 Task: Check the sale-to-list ratio of family room in the last 3 years.
Action: Mouse moved to (905, 197)
Screenshot: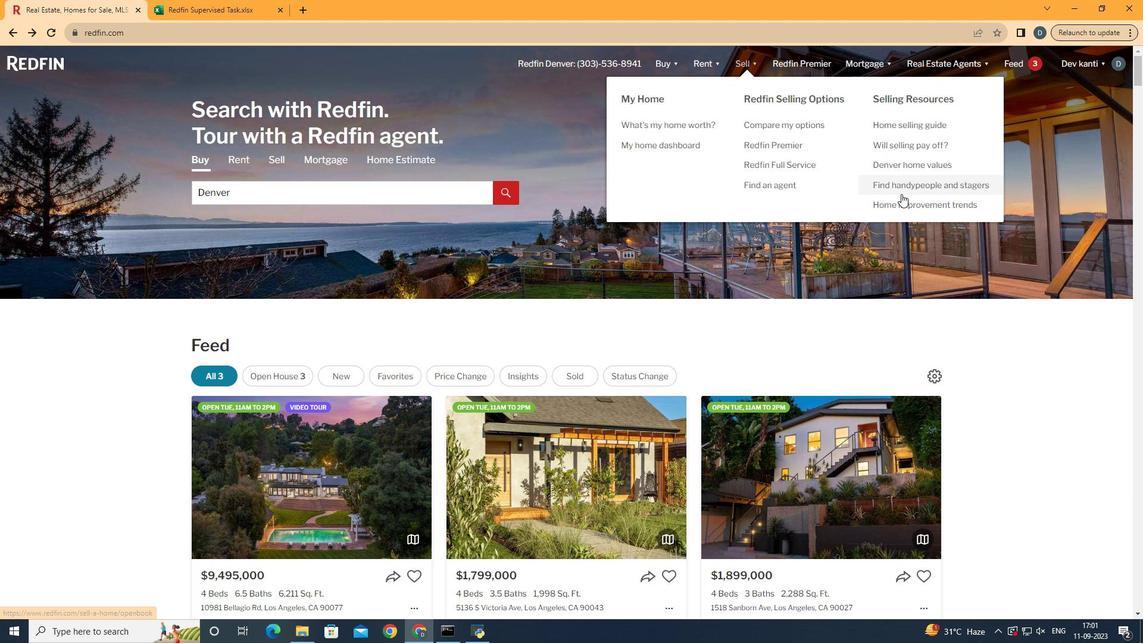 
Action: Mouse pressed left at (905, 197)
Screenshot: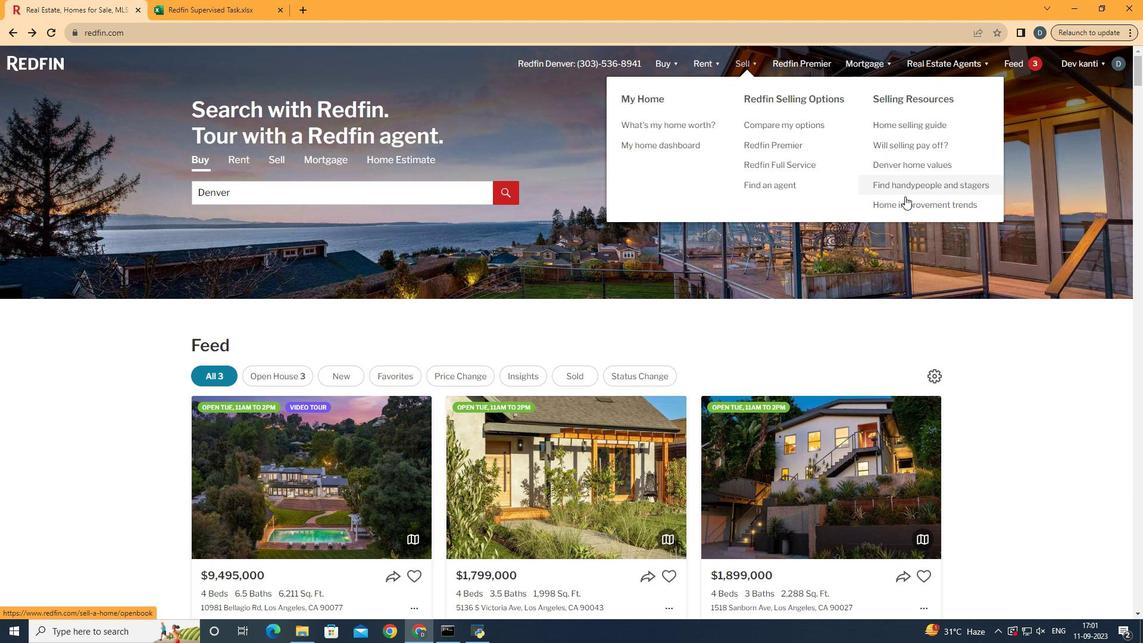 
Action: Mouse moved to (910, 206)
Screenshot: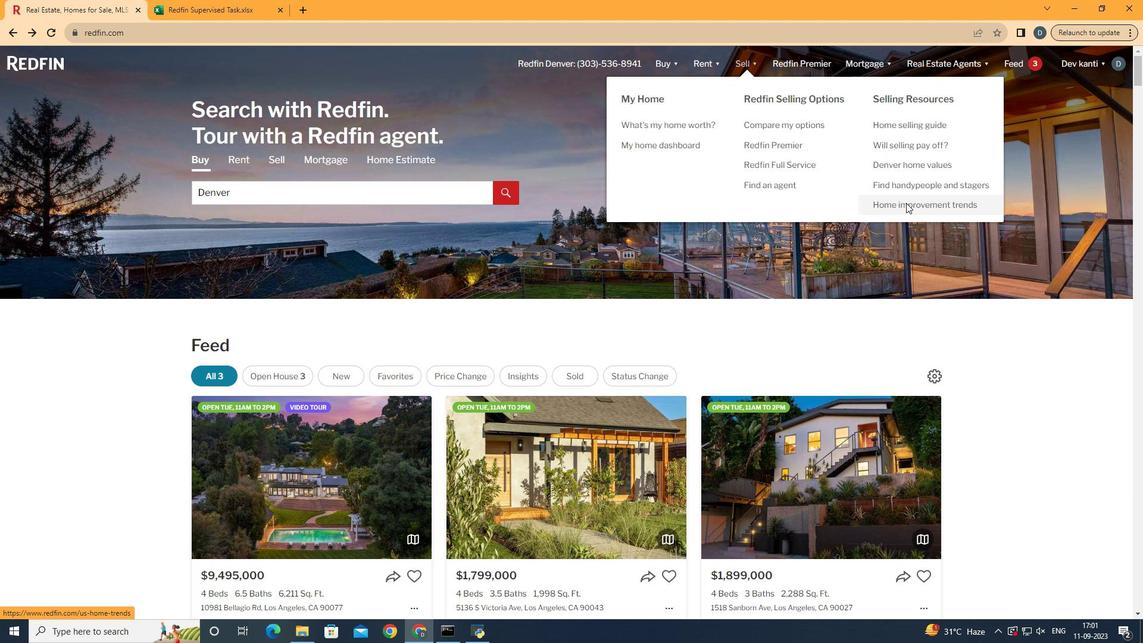 
Action: Mouse pressed left at (910, 206)
Screenshot: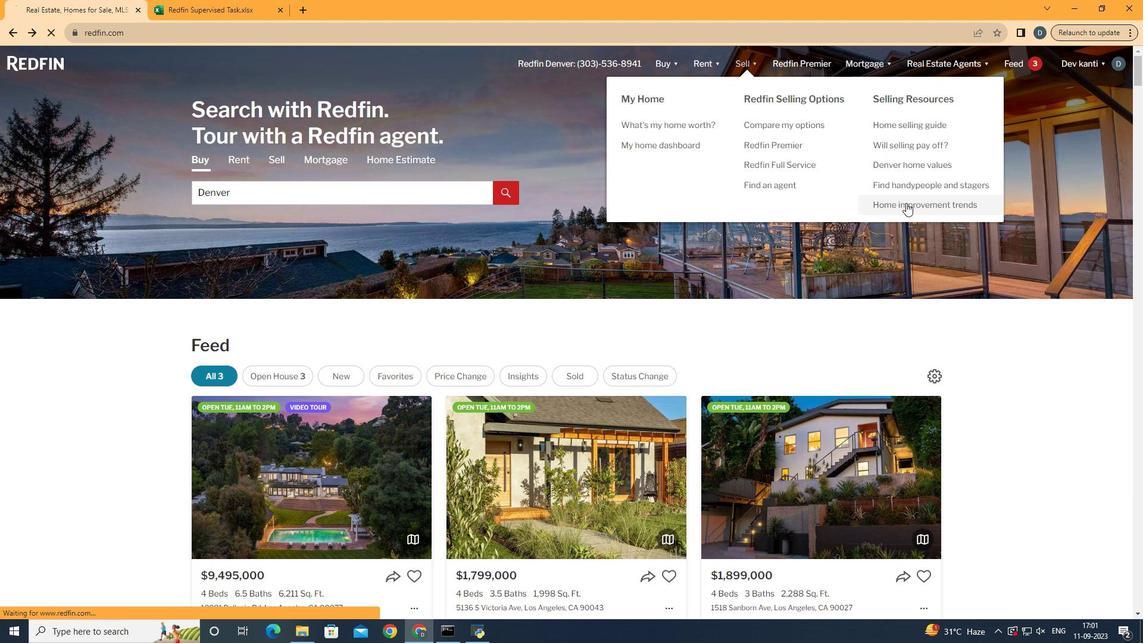 
Action: Mouse moved to (295, 229)
Screenshot: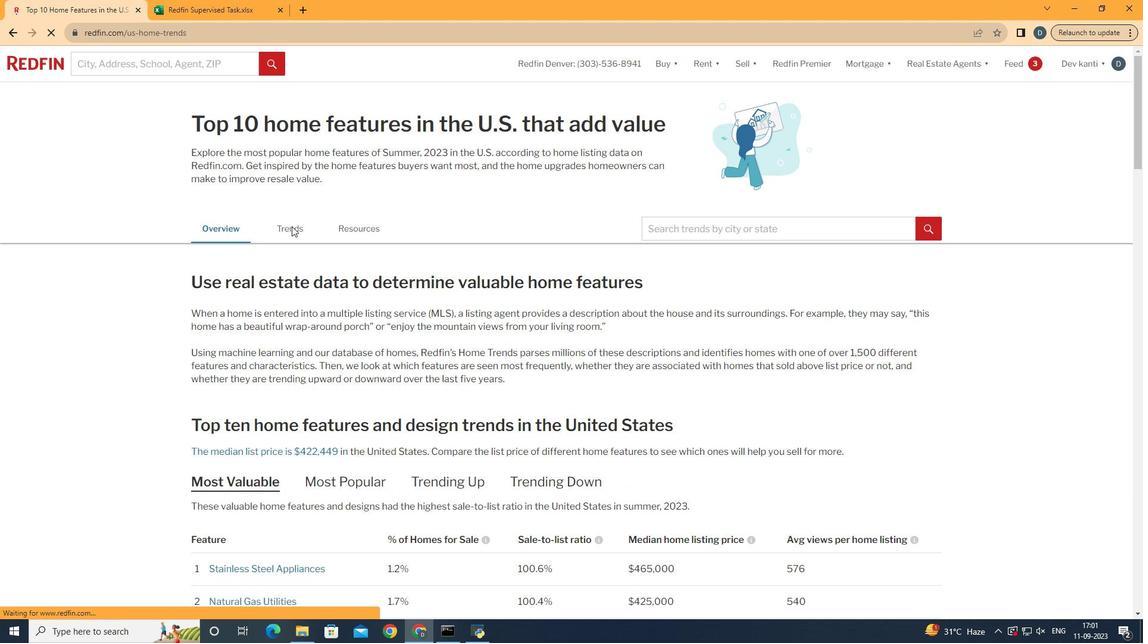 
Action: Mouse pressed left at (295, 229)
Screenshot: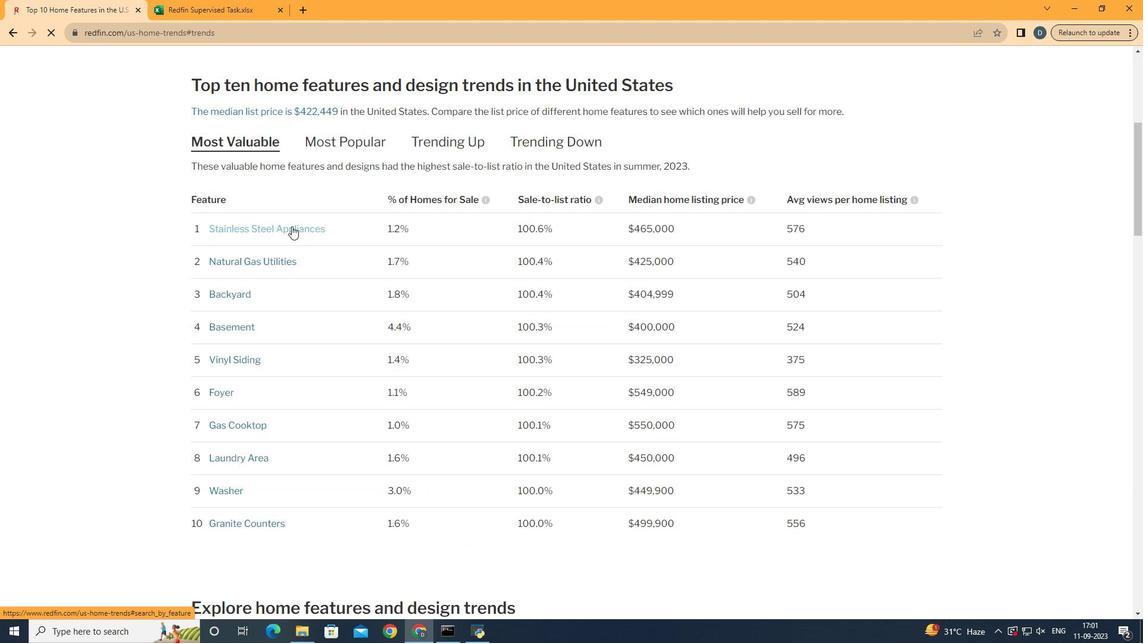 
Action: Mouse moved to (398, 332)
Screenshot: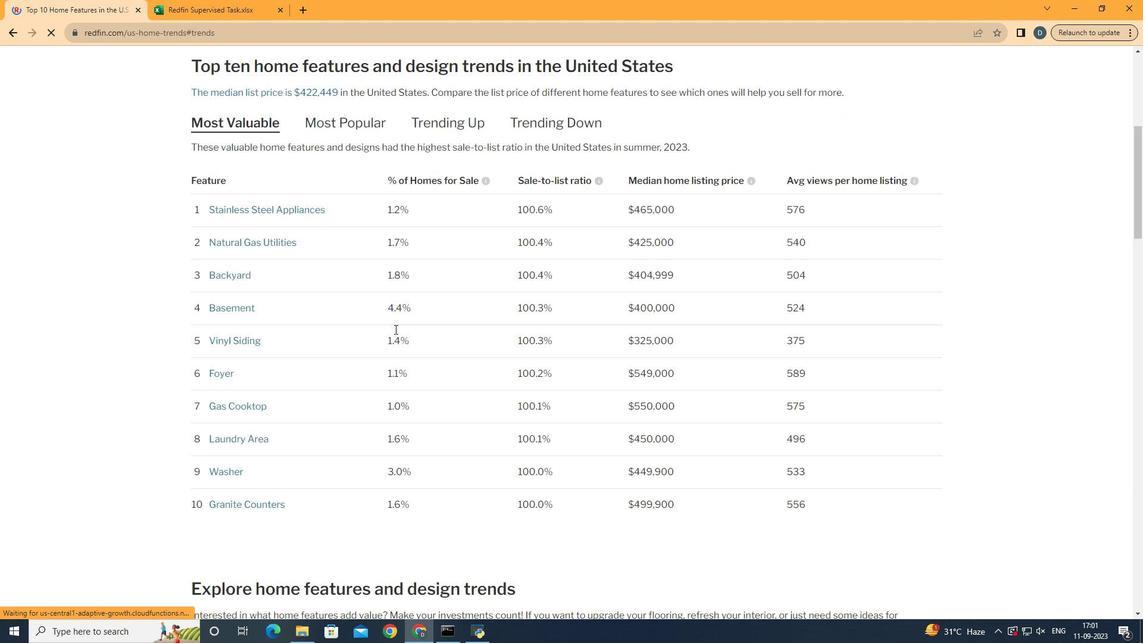 
Action: Mouse scrolled (398, 332) with delta (0, 0)
Screenshot: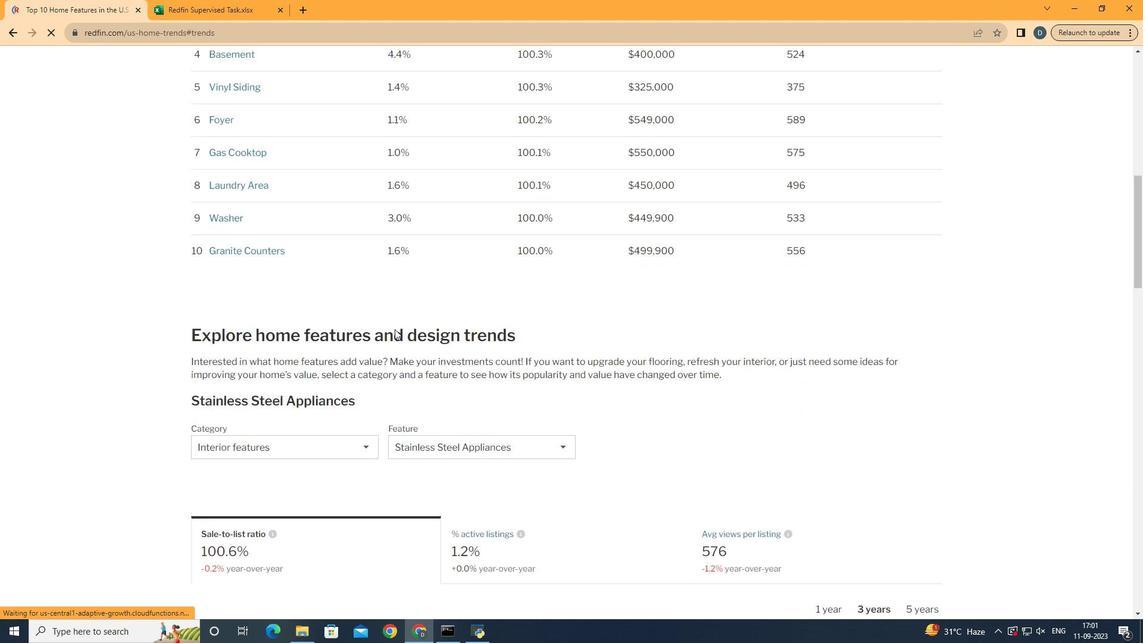 
Action: Mouse scrolled (398, 332) with delta (0, 0)
Screenshot: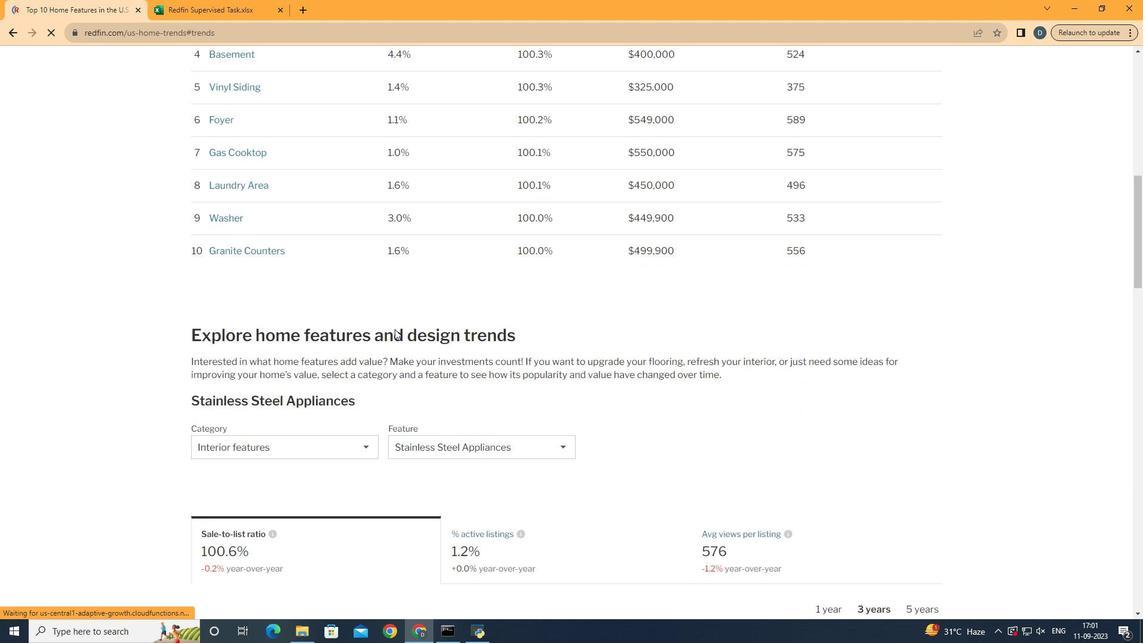 
Action: Mouse scrolled (398, 332) with delta (0, 0)
Screenshot: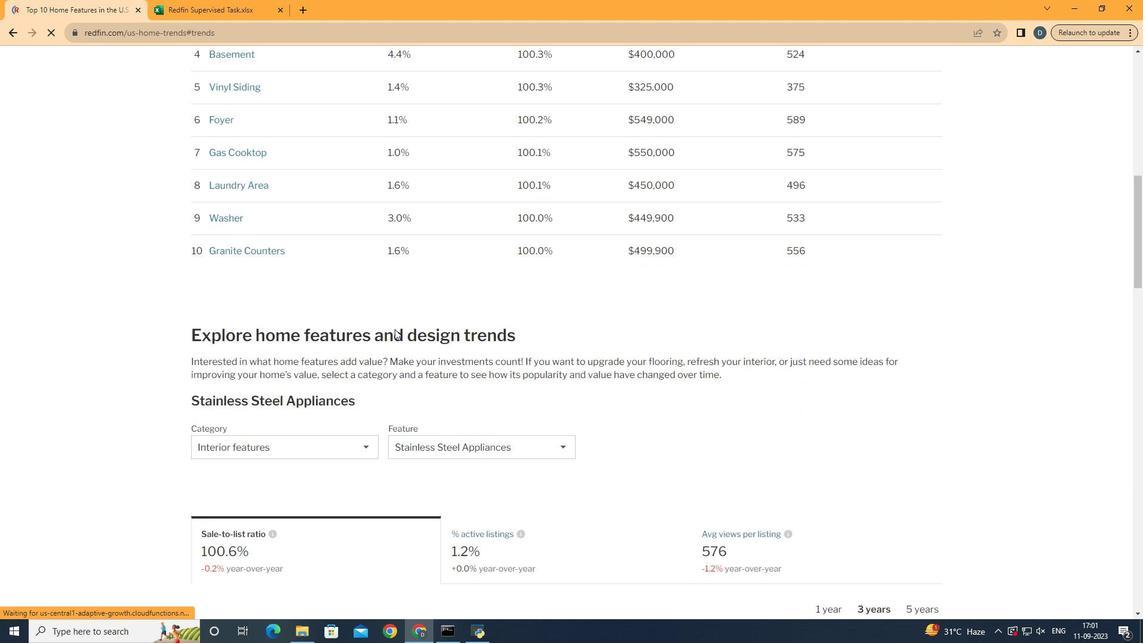 
Action: Mouse scrolled (398, 332) with delta (0, 0)
Screenshot: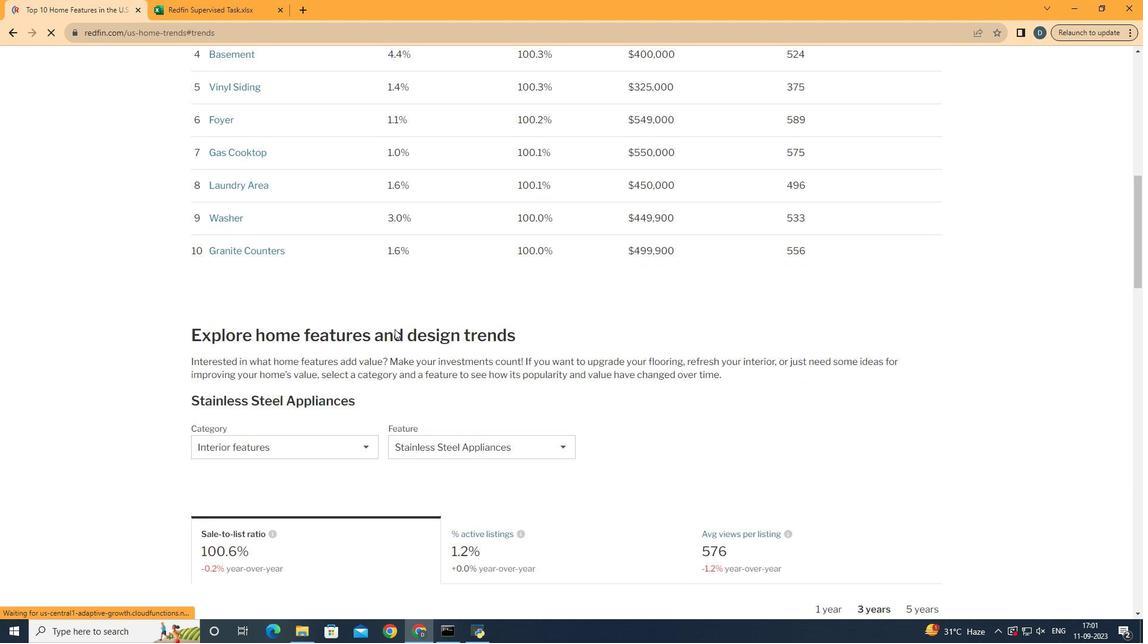 
Action: Mouse scrolled (398, 332) with delta (0, 0)
Screenshot: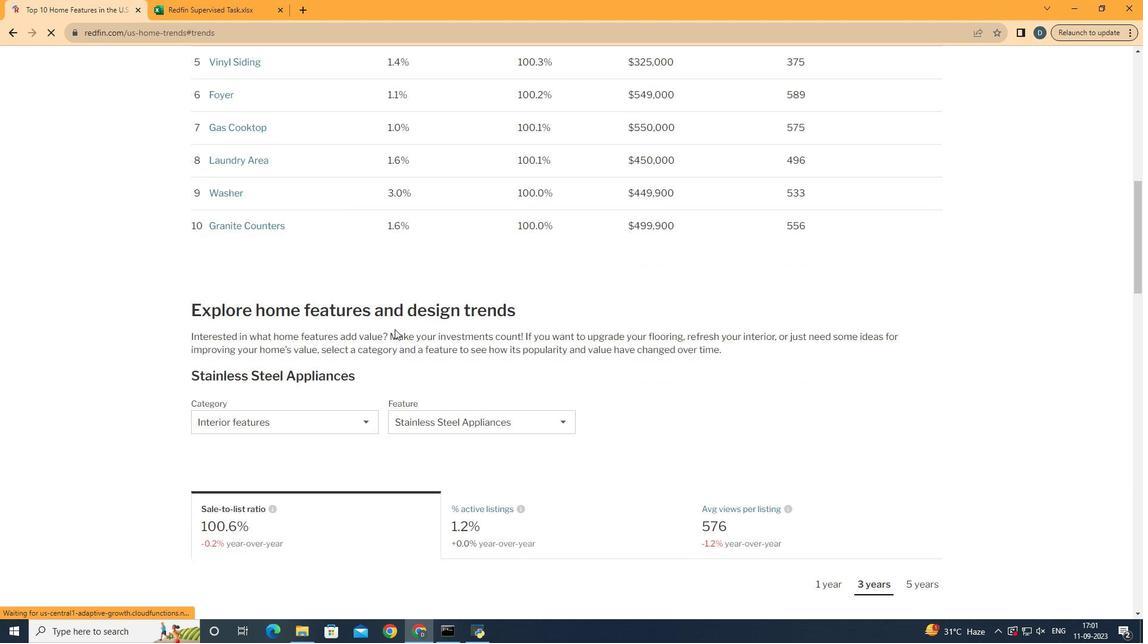 
Action: Mouse scrolled (398, 332) with delta (0, 0)
Screenshot: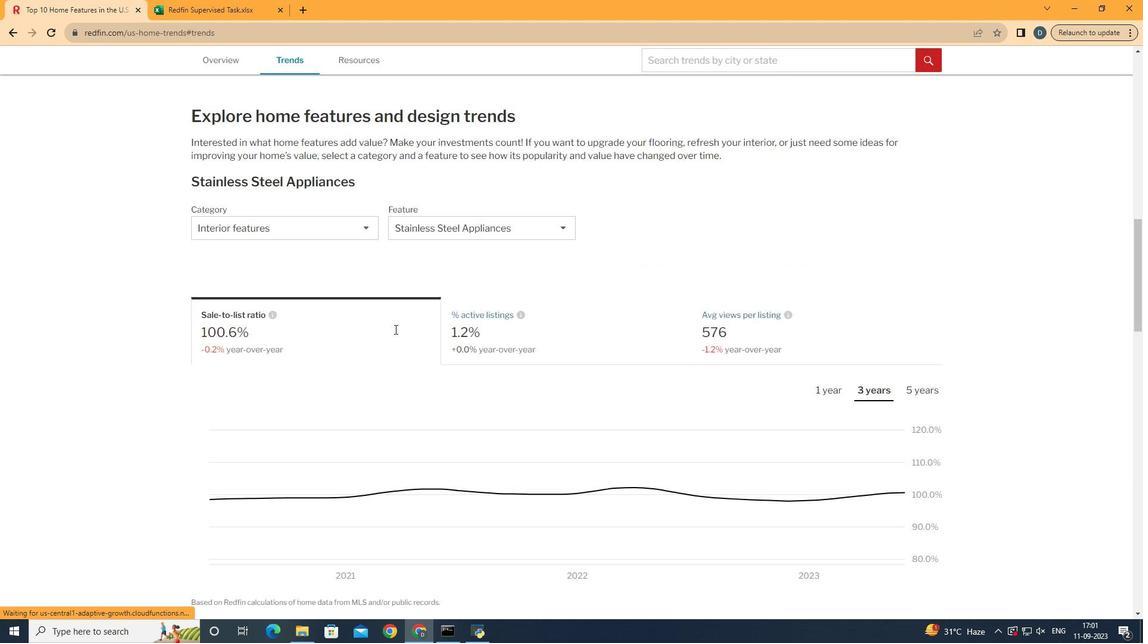 
Action: Mouse scrolled (398, 332) with delta (0, 0)
Screenshot: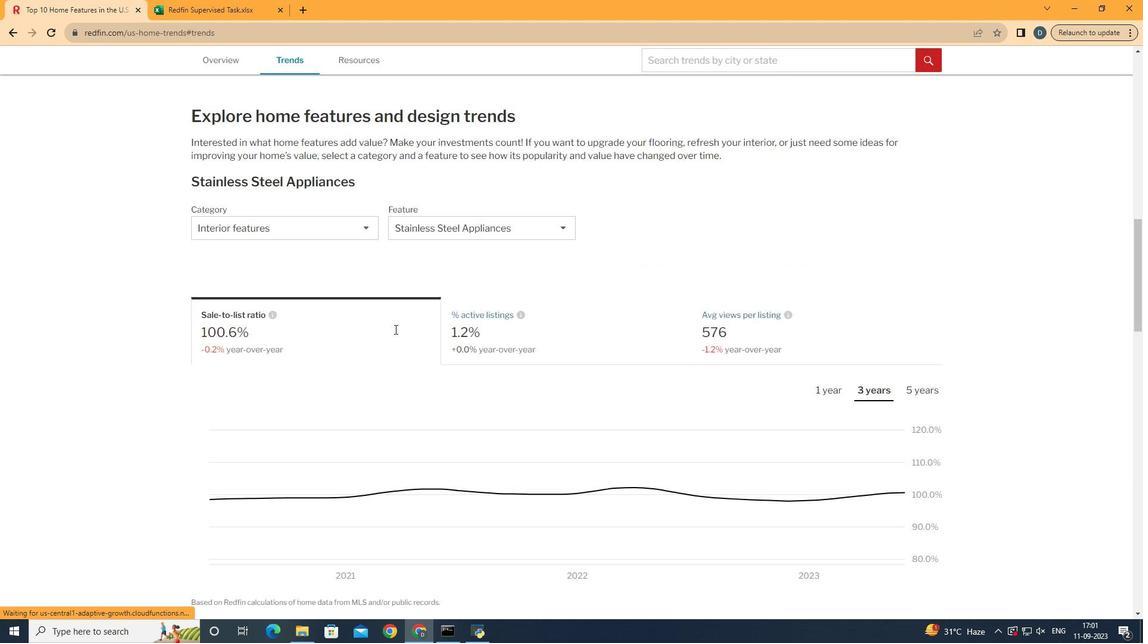 
Action: Mouse scrolled (398, 332) with delta (0, 0)
Screenshot: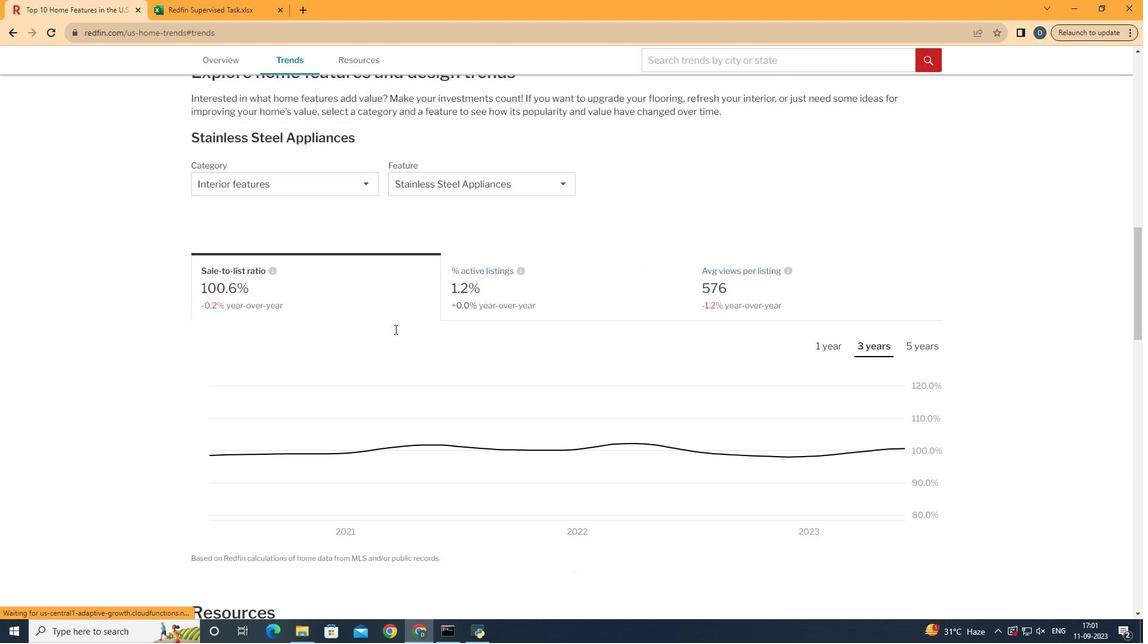 
Action: Mouse scrolled (398, 332) with delta (0, 0)
Screenshot: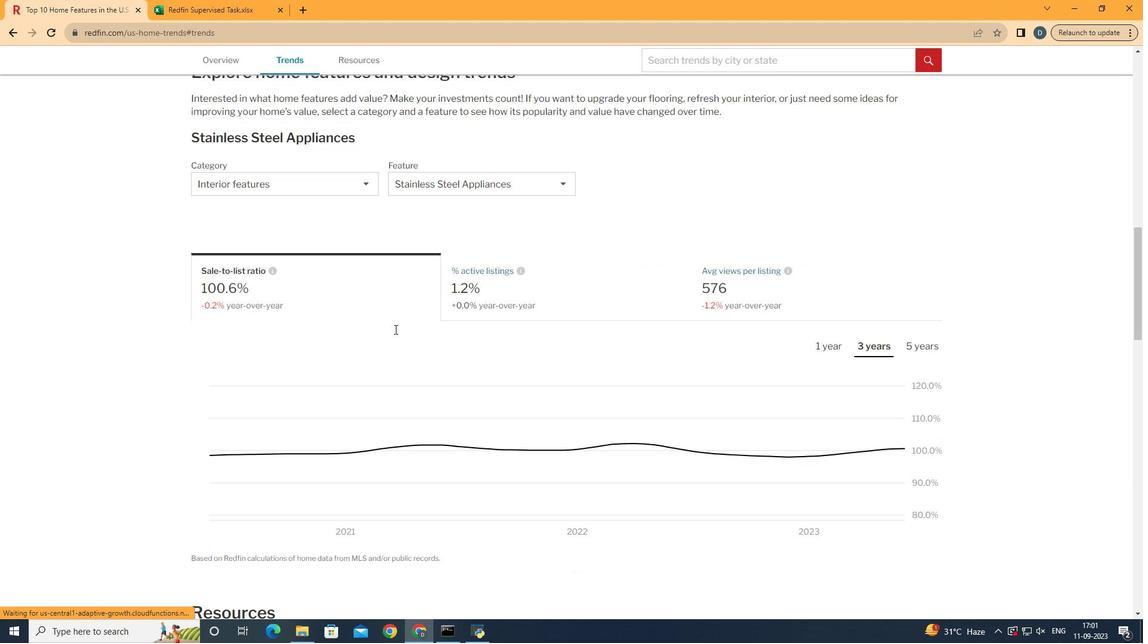 
Action: Mouse moved to (317, 178)
Screenshot: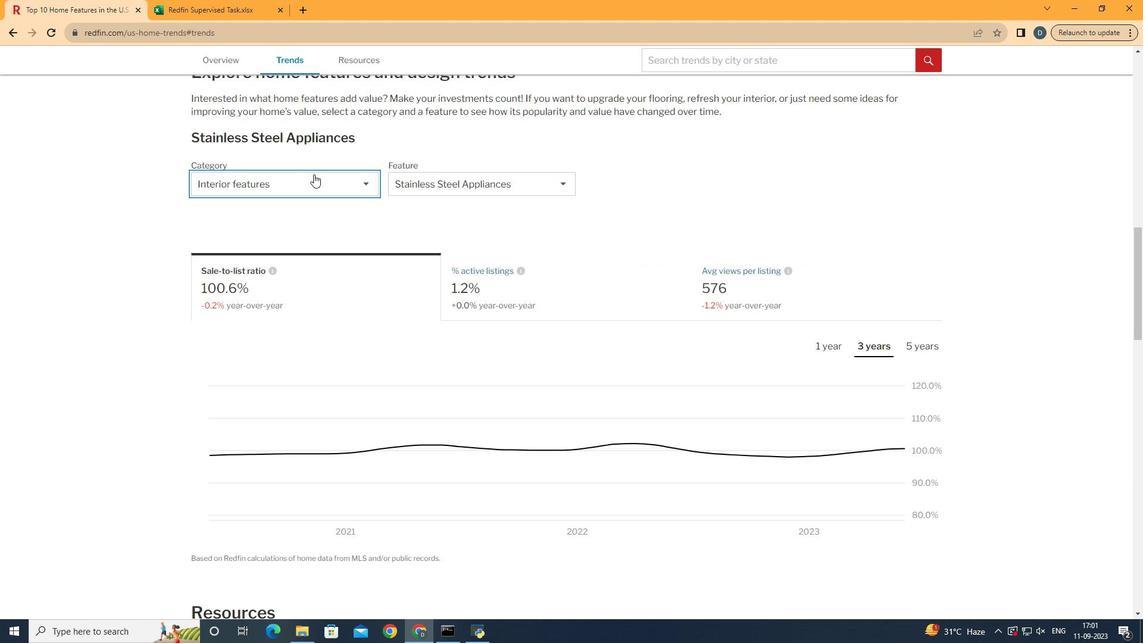 
Action: Mouse pressed left at (317, 178)
Screenshot: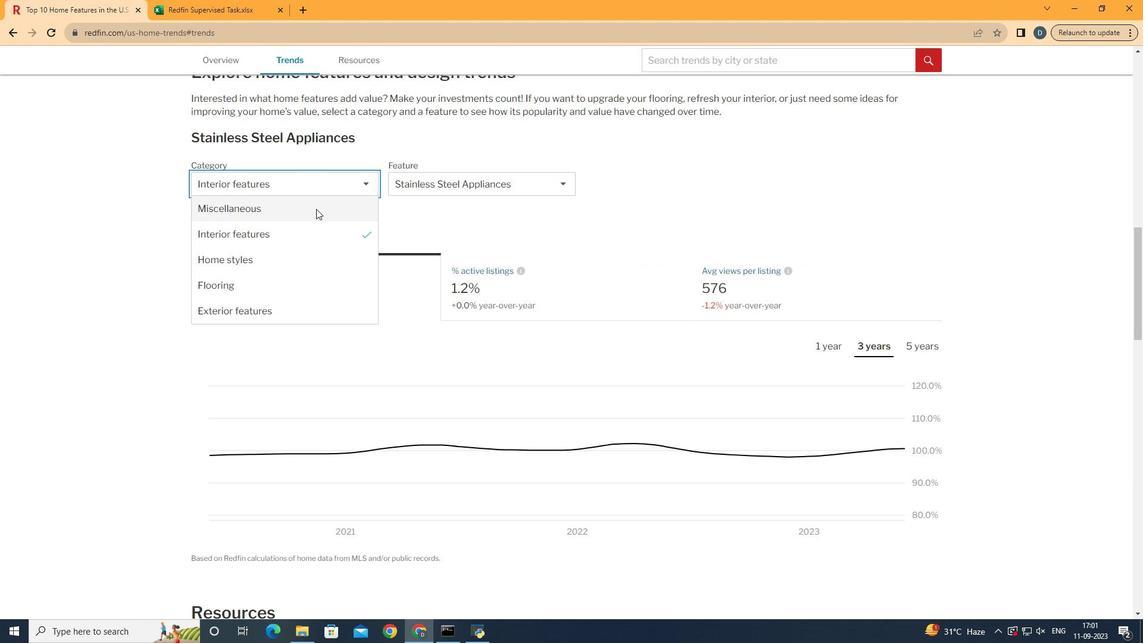 
Action: Mouse moved to (319, 237)
Screenshot: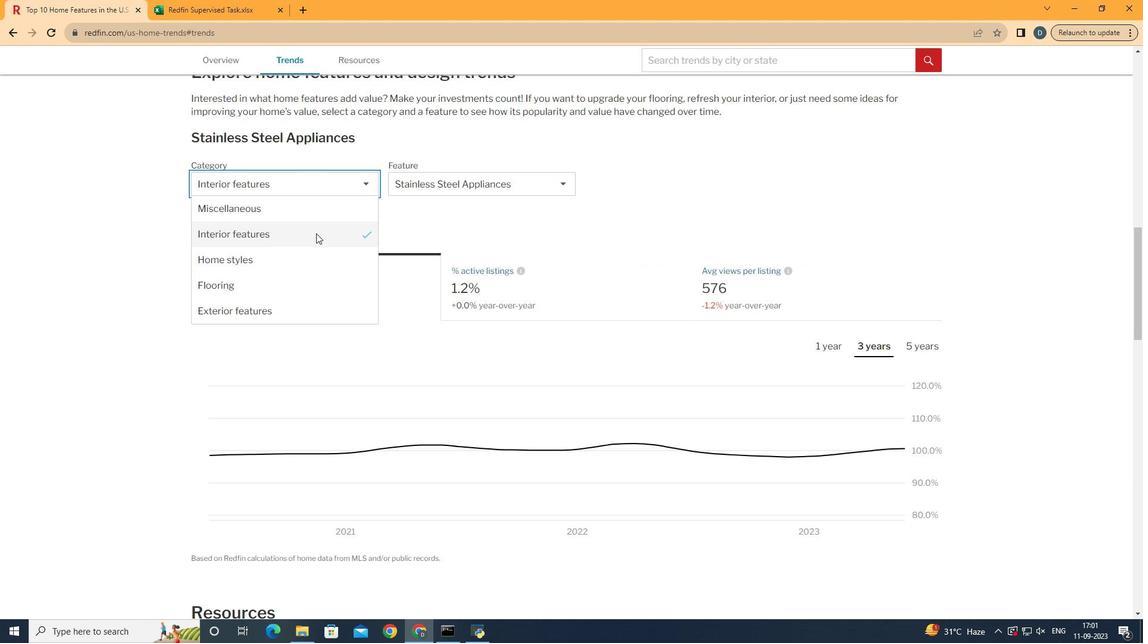 
Action: Mouse pressed left at (319, 237)
Screenshot: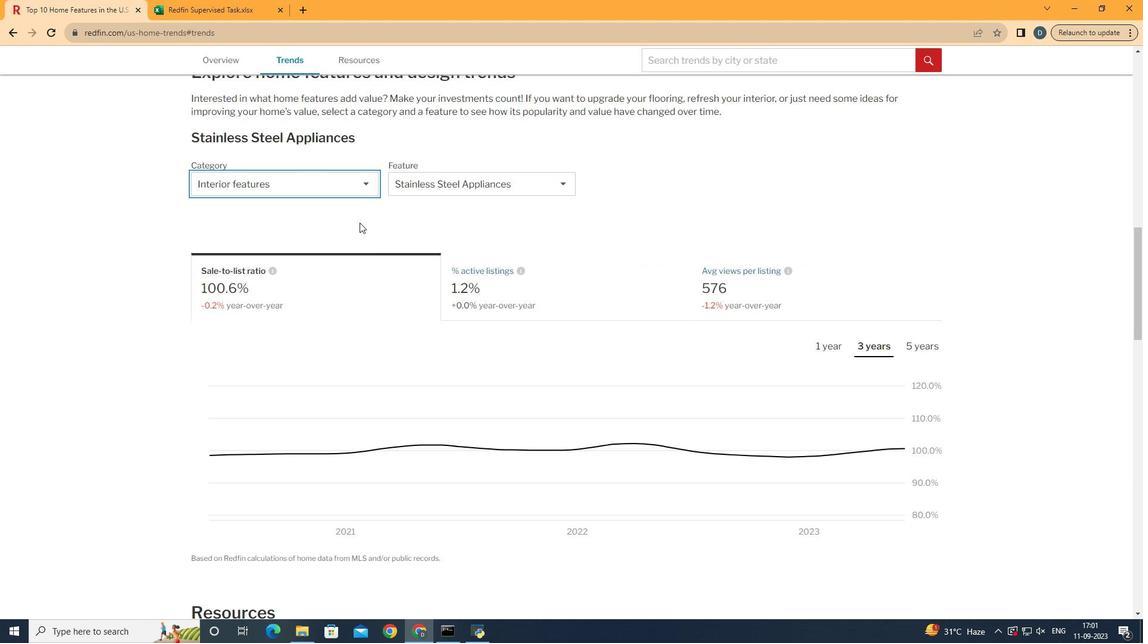 
Action: Mouse moved to (477, 188)
Screenshot: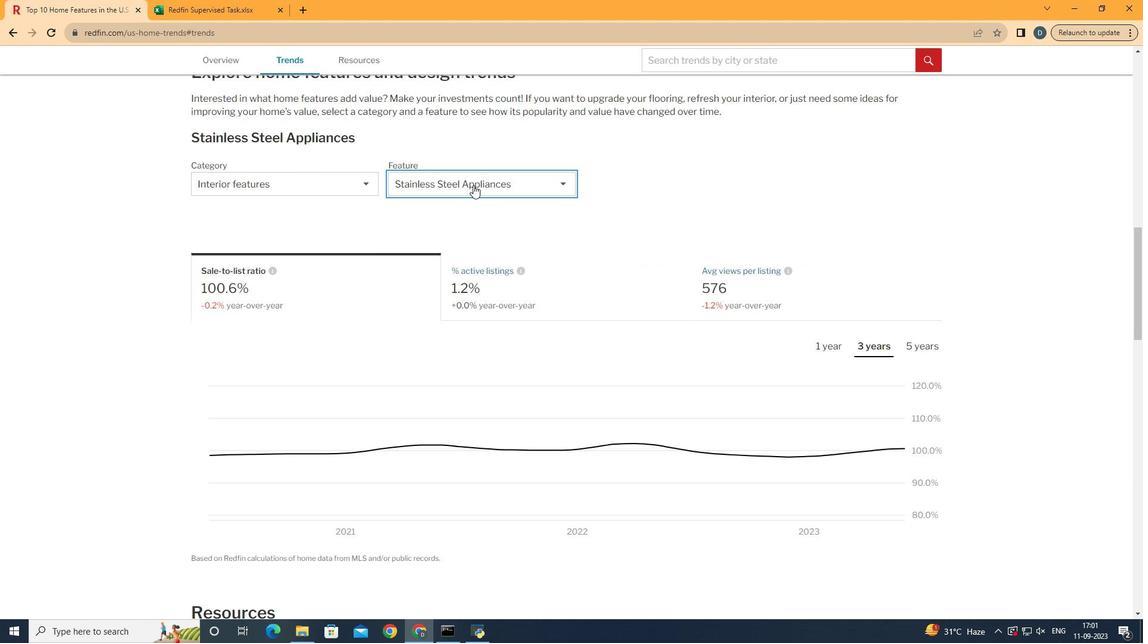 
Action: Mouse pressed left at (477, 188)
Screenshot: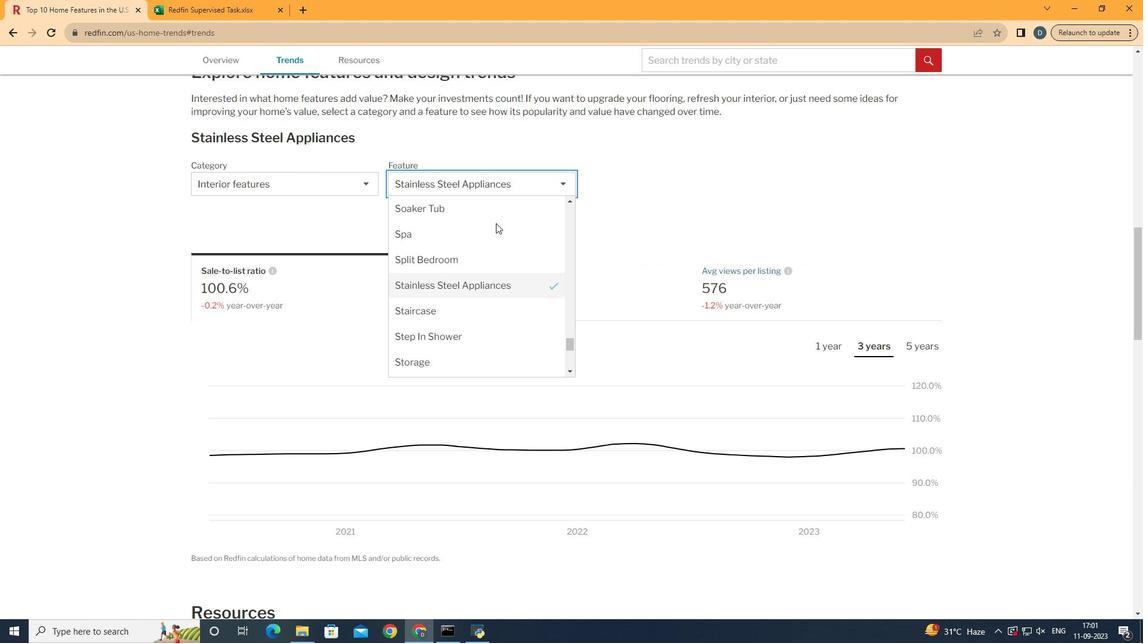 
Action: Mouse moved to (474, 320)
Screenshot: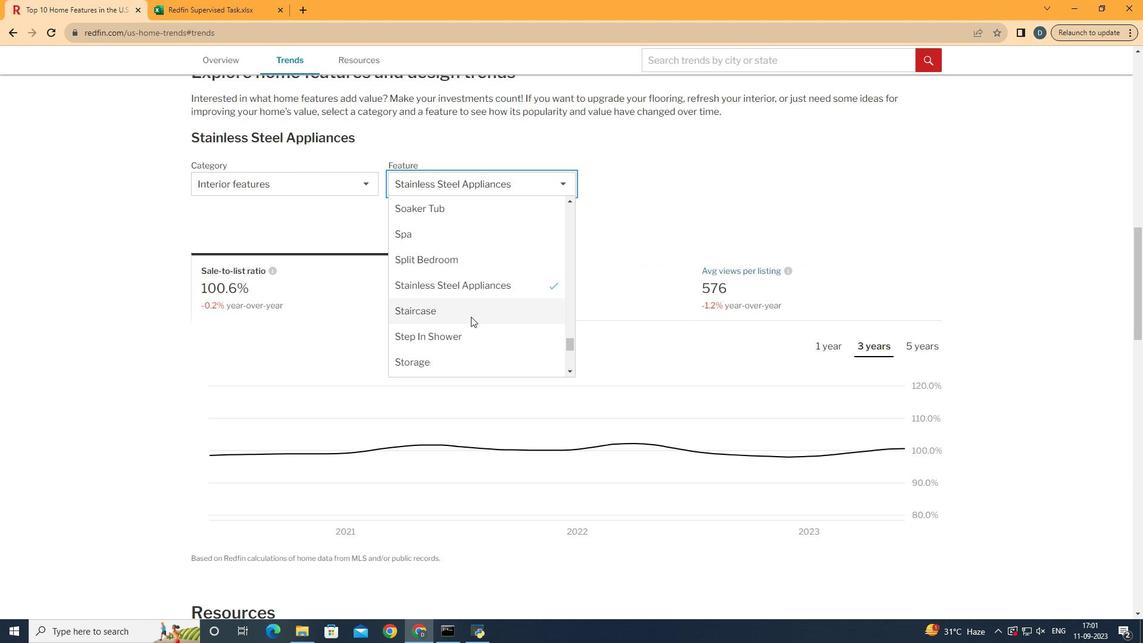 
Action: Mouse scrolled (474, 321) with delta (0, 0)
Screenshot: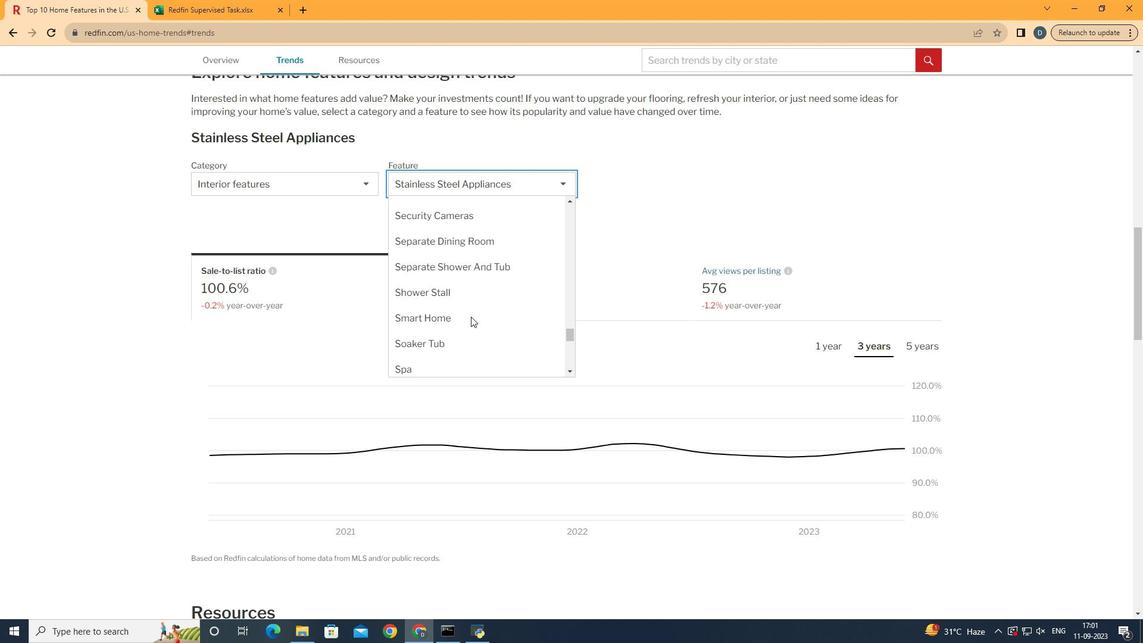 
Action: Mouse scrolled (474, 321) with delta (0, 0)
Screenshot: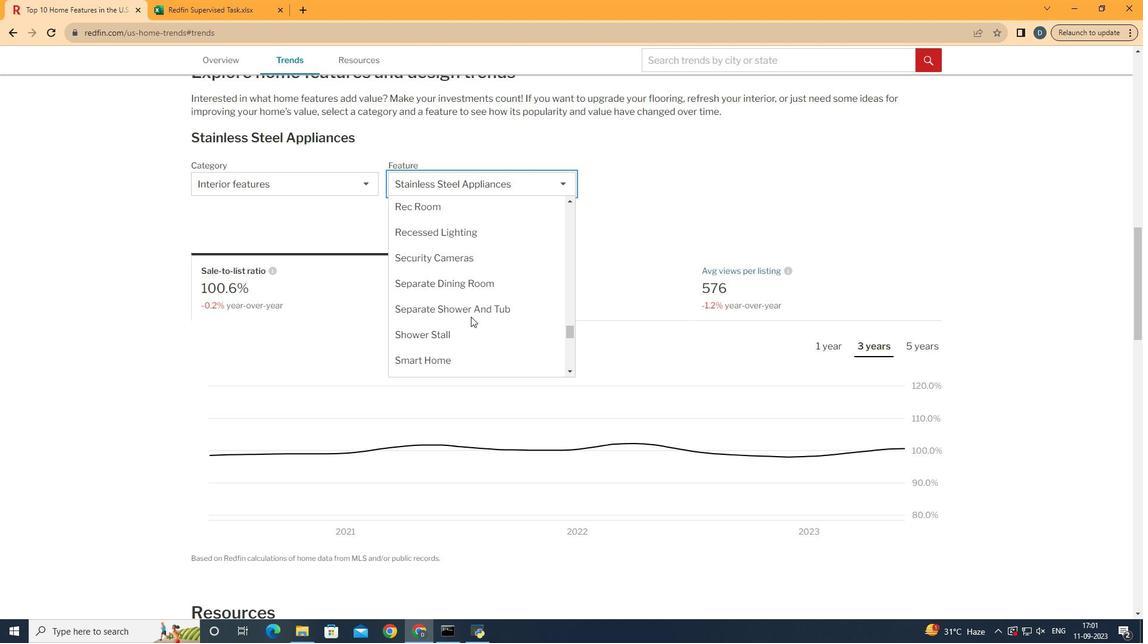 
Action: Mouse scrolled (474, 321) with delta (0, 0)
Screenshot: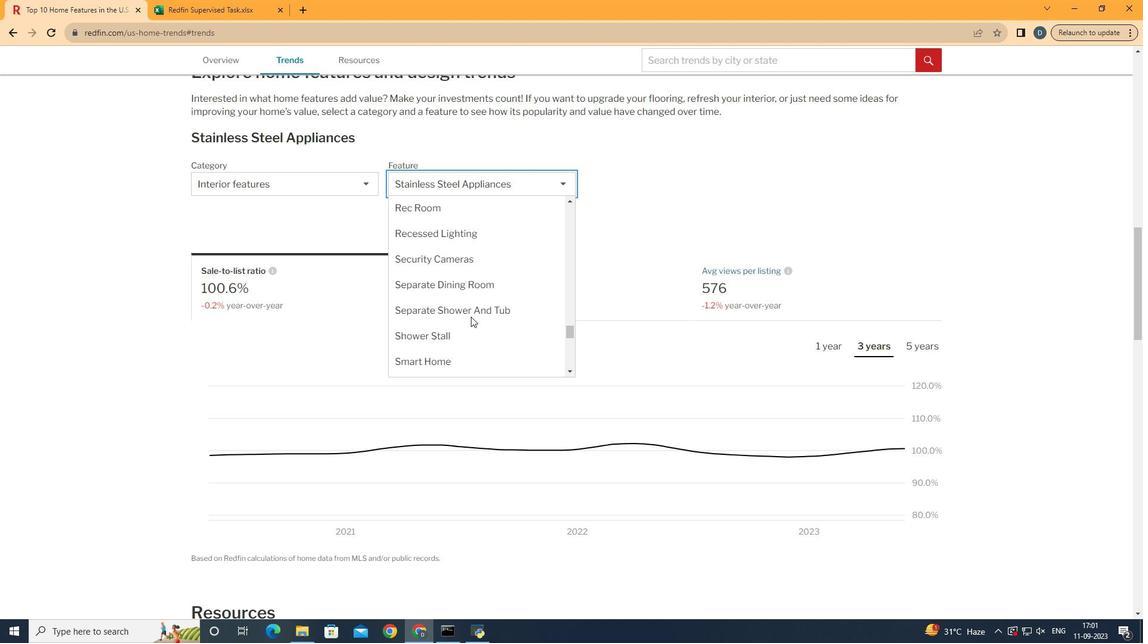 
Action: Mouse moved to (494, 288)
Screenshot: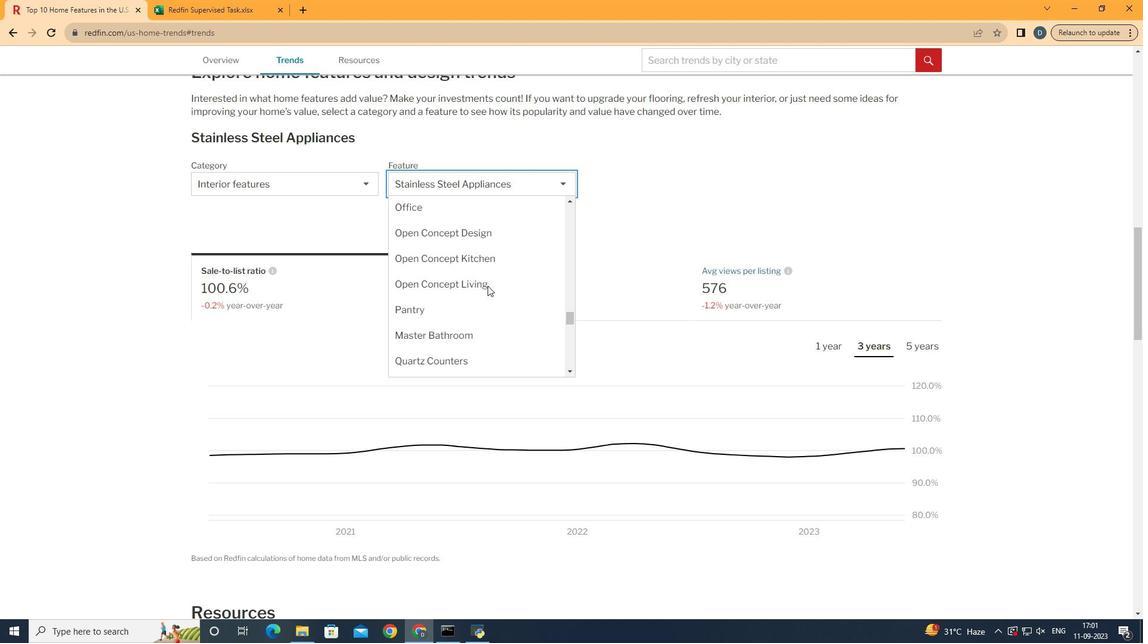
Action: Mouse scrolled (494, 288) with delta (0, 0)
Screenshot: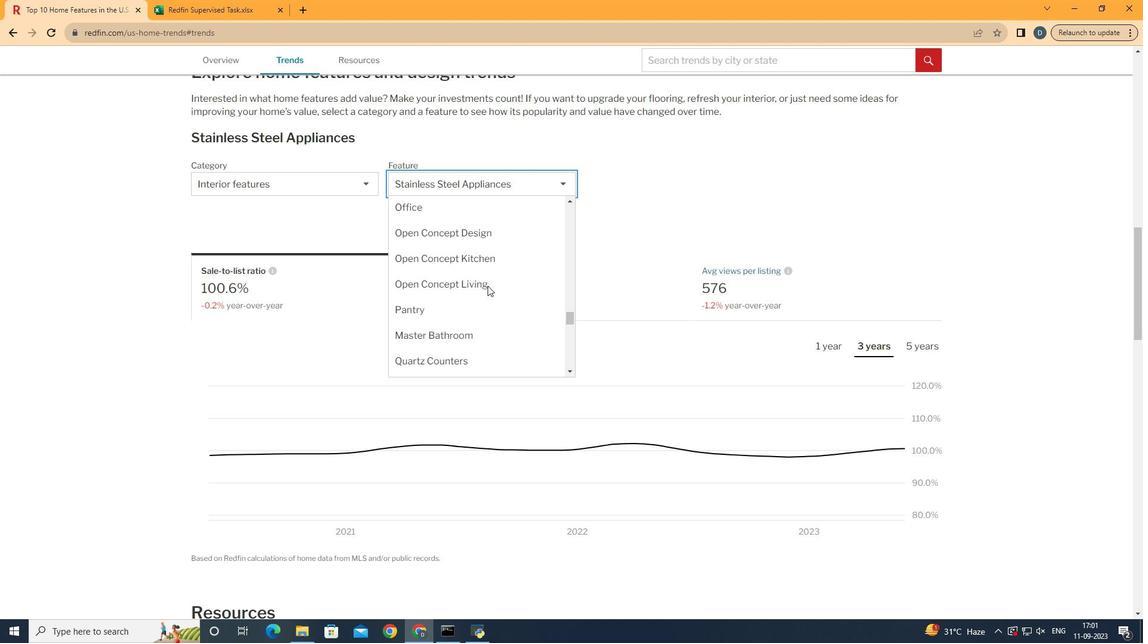 
Action: Mouse moved to (493, 288)
Screenshot: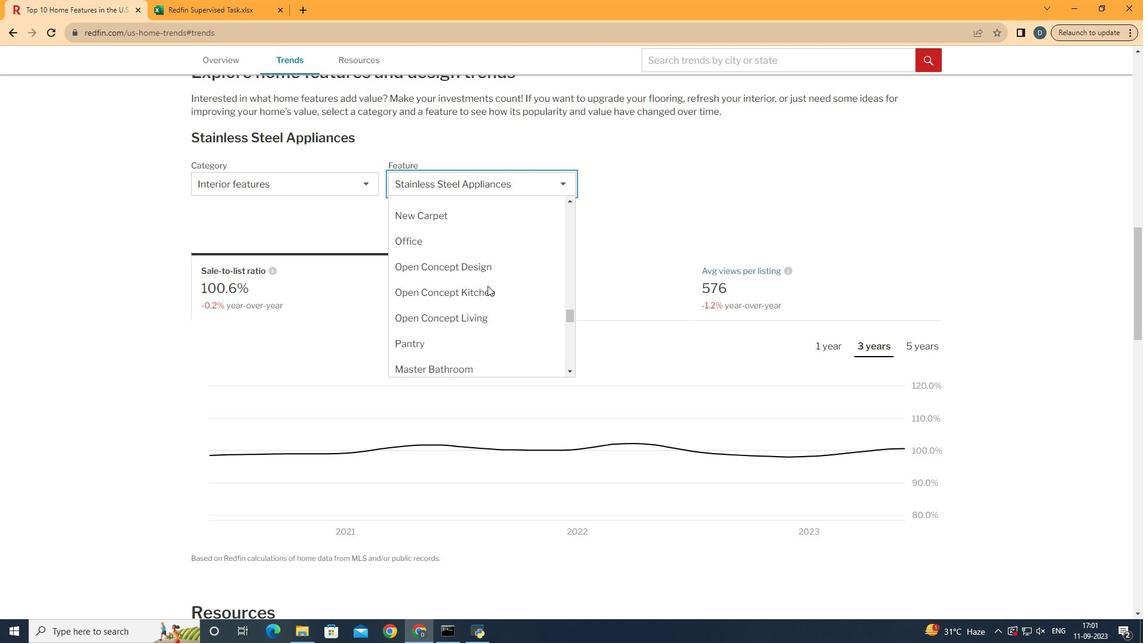 
Action: Mouse scrolled (493, 288) with delta (0, 0)
Screenshot: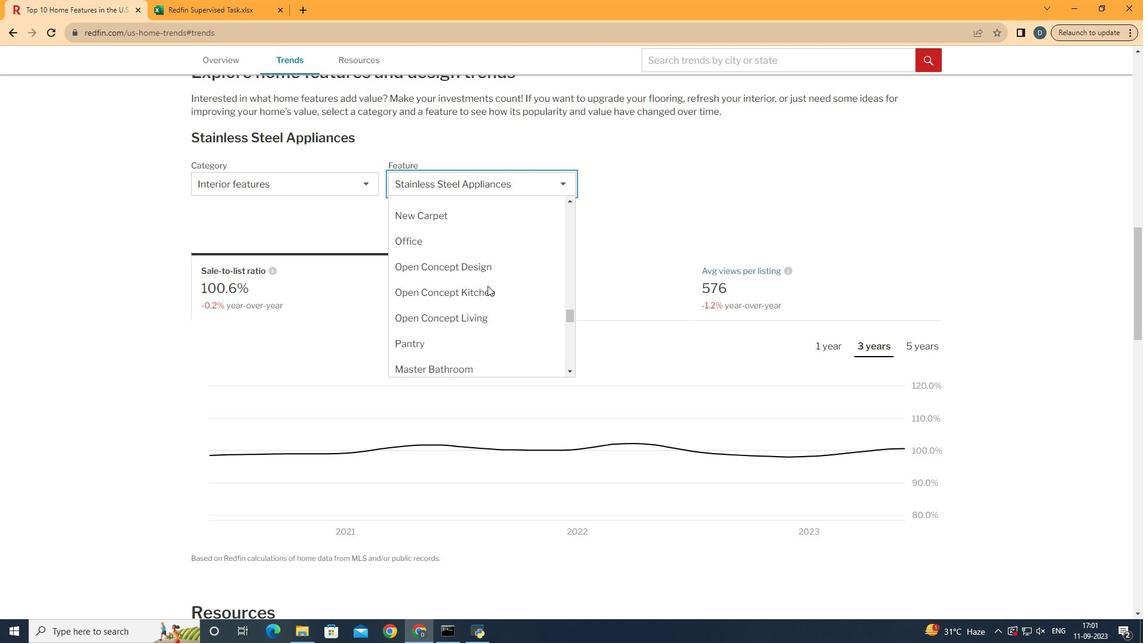 
Action: Mouse moved to (491, 289)
Screenshot: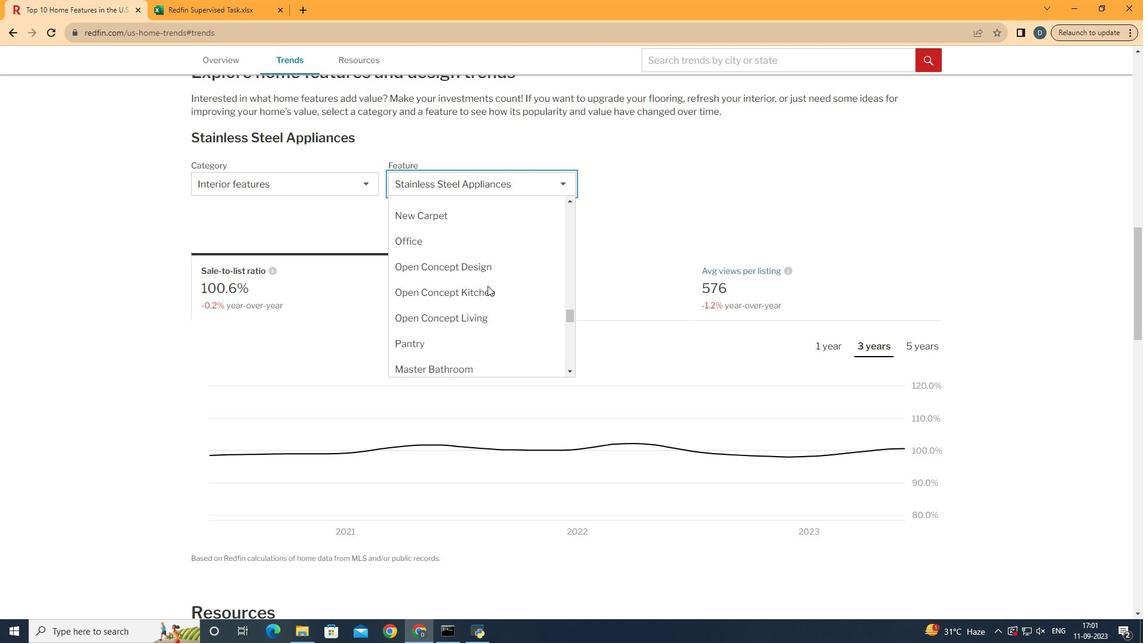 
Action: Mouse scrolled (491, 290) with delta (0, 0)
Screenshot: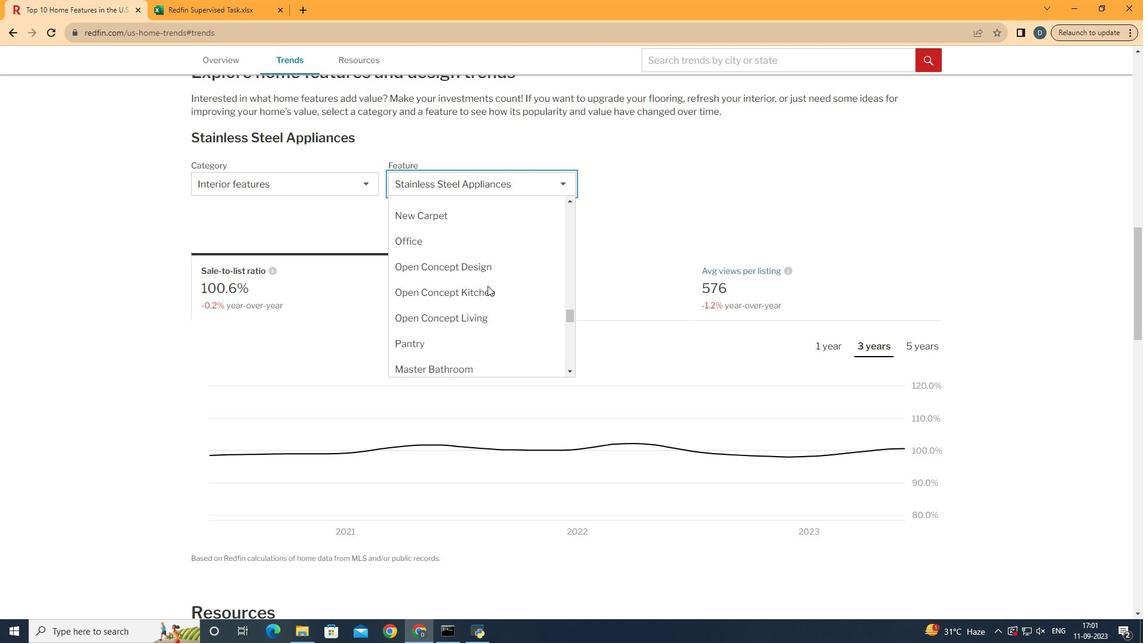 
Action: Mouse scrolled (491, 290) with delta (0, 0)
Screenshot: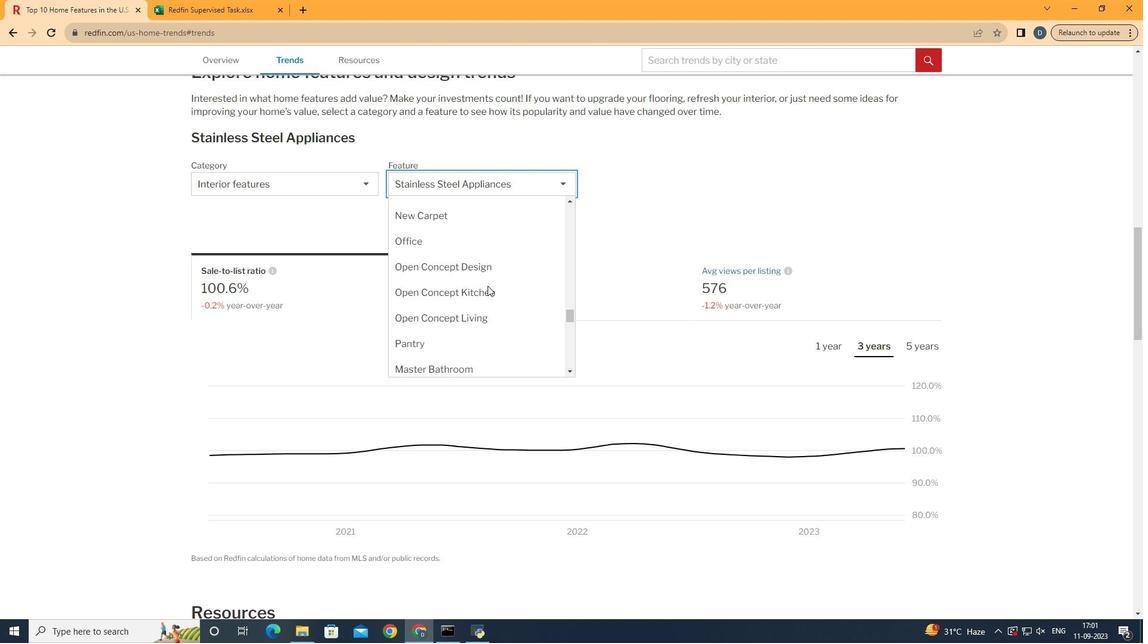 
Action: Mouse moved to (491, 289)
Screenshot: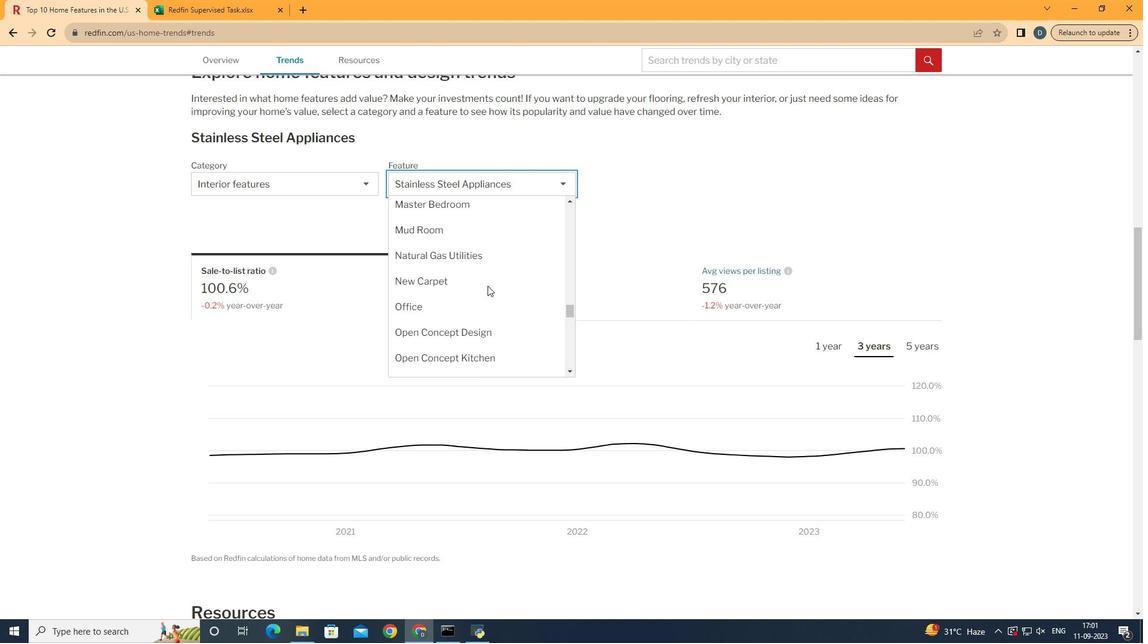 
Action: Mouse scrolled (491, 290) with delta (0, 0)
Screenshot: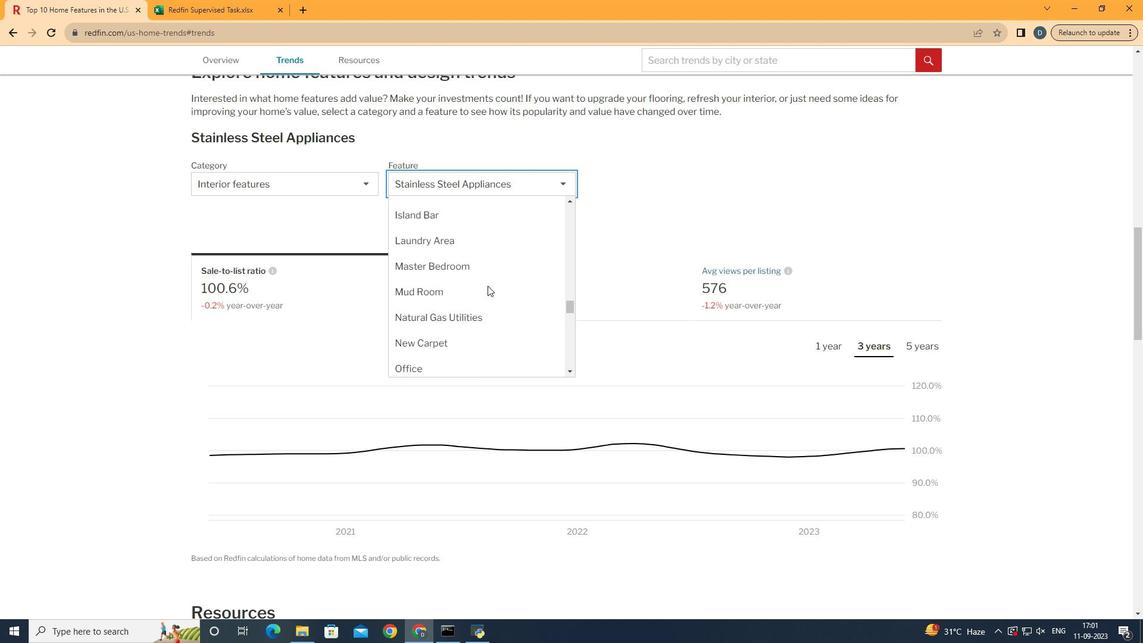 
Action: Mouse scrolled (491, 290) with delta (0, 0)
Screenshot: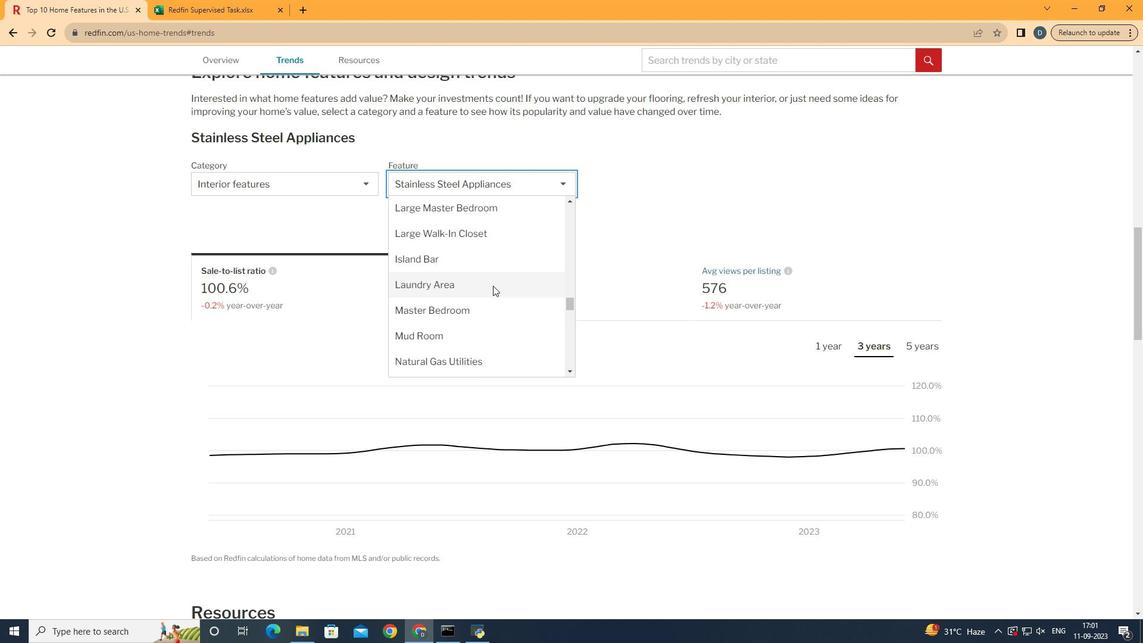 
Action: Mouse scrolled (491, 290) with delta (0, 0)
Screenshot: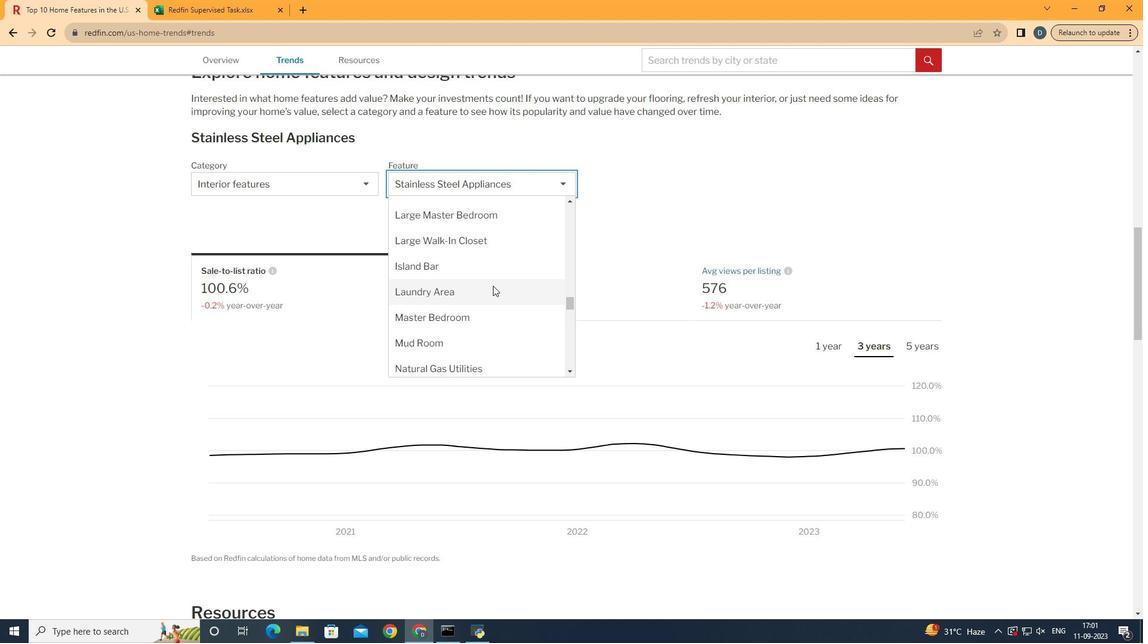 
Action: Mouse moved to (496, 289)
Screenshot: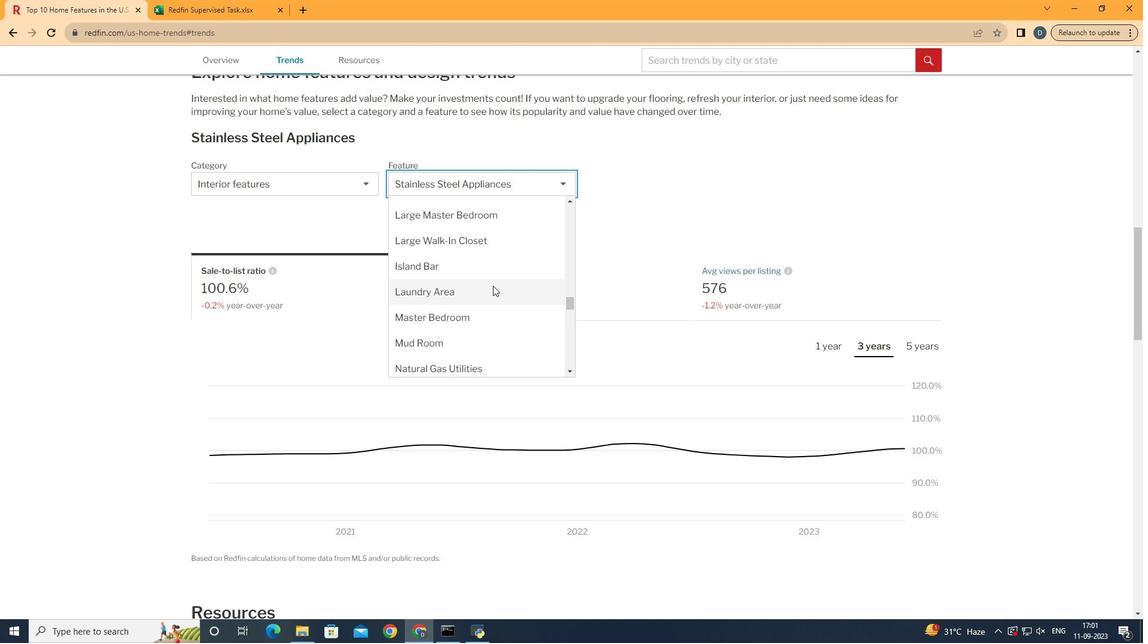 
Action: Mouse scrolled (496, 290) with delta (0, 0)
Screenshot: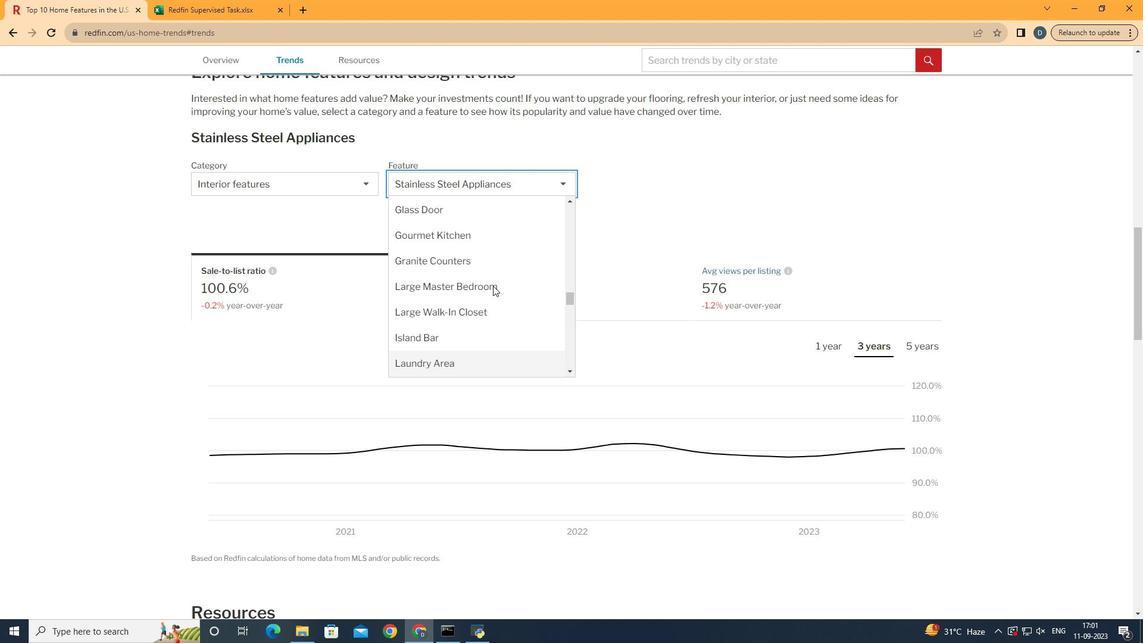 
Action: Mouse scrolled (496, 290) with delta (0, 0)
Screenshot: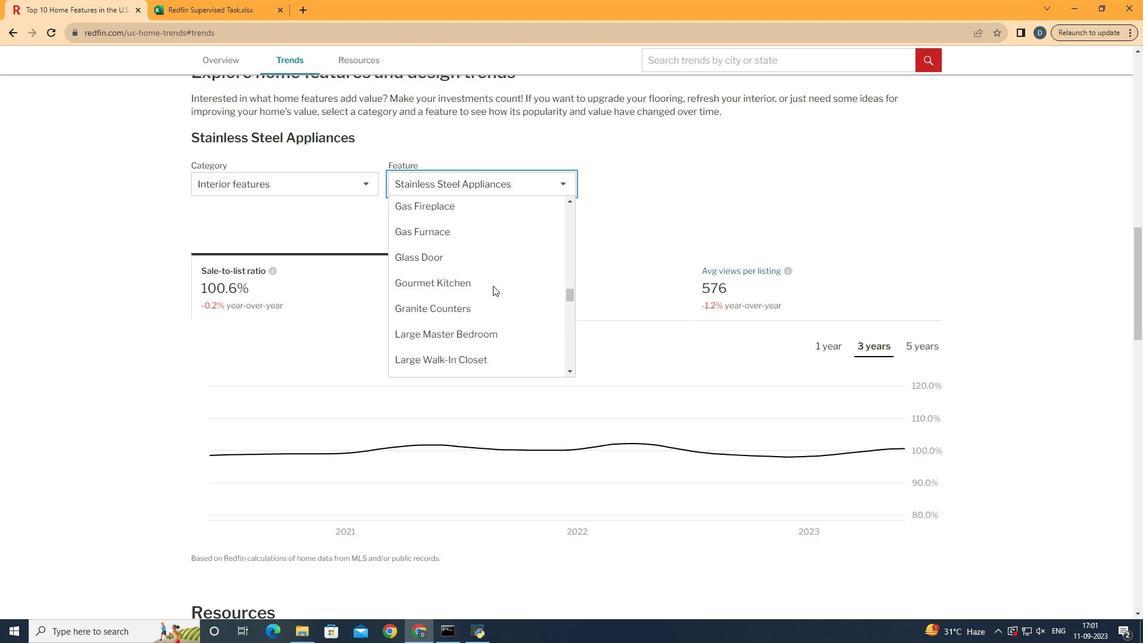 
Action: Mouse scrolled (496, 290) with delta (0, 0)
Screenshot: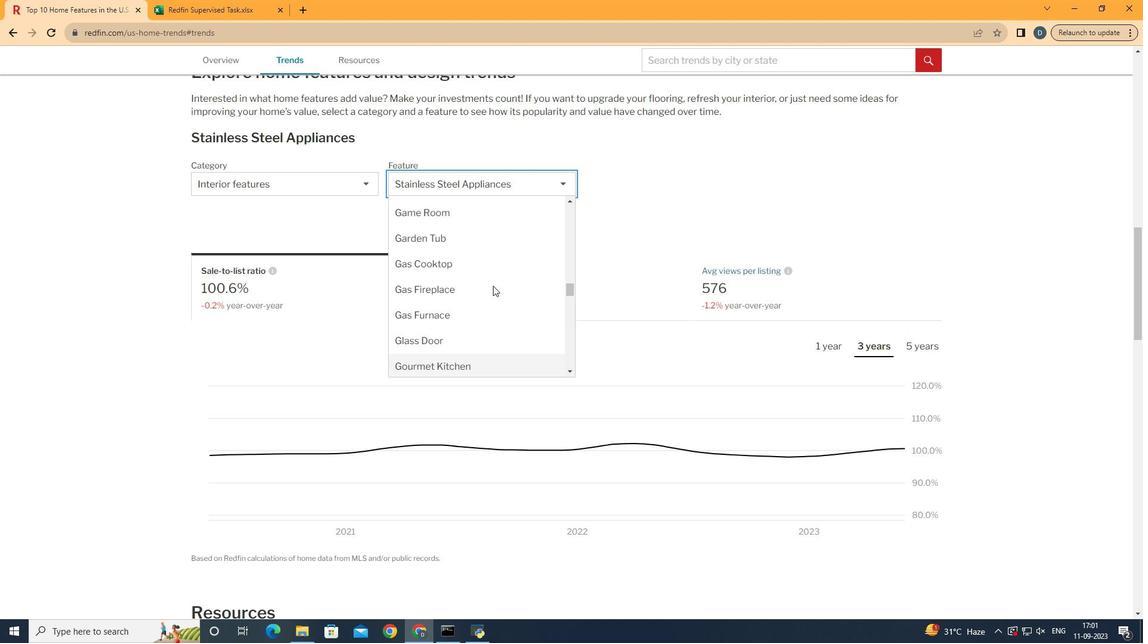 
Action: Mouse scrolled (496, 290) with delta (0, 0)
Screenshot: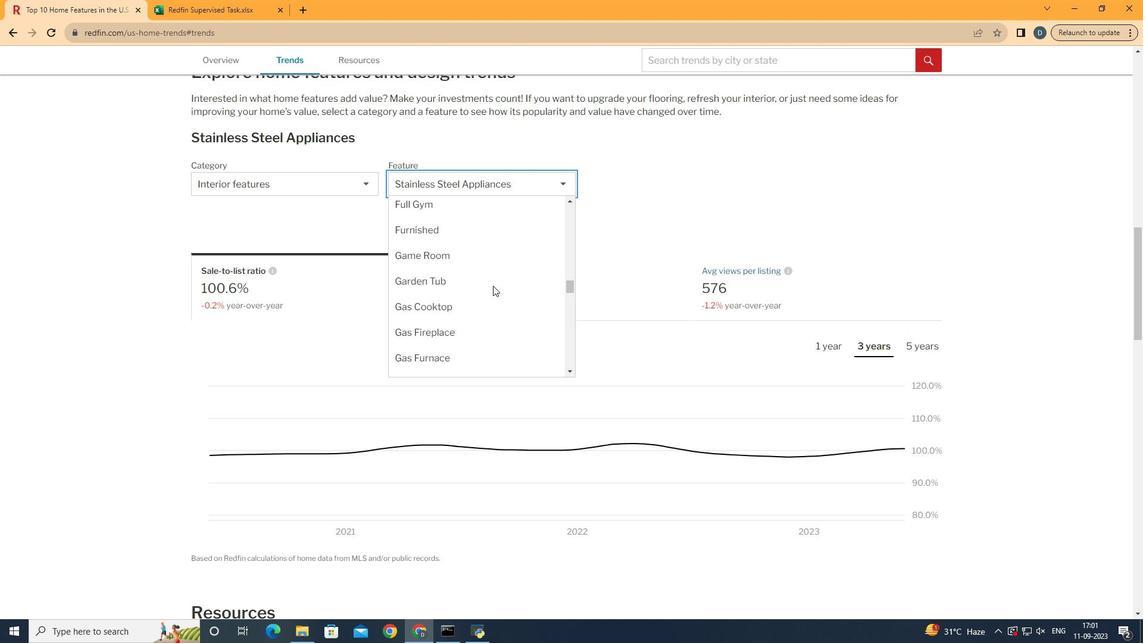 
Action: Mouse scrolled (496, 290) with delta (0, 0)
Screenshot: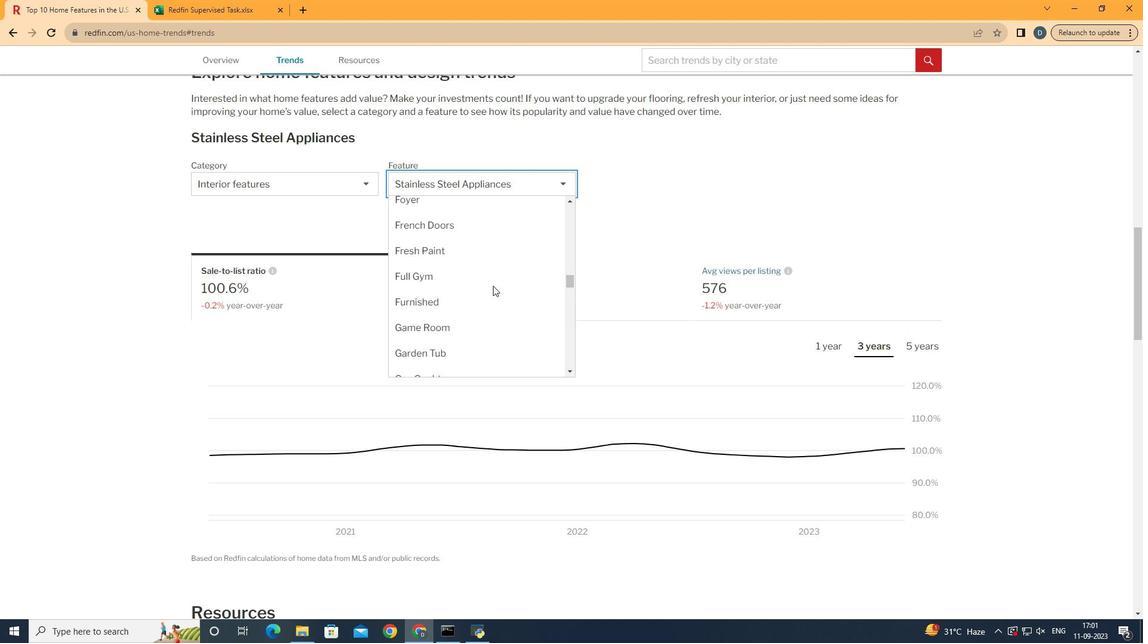 
Action: Mouse scrolled (496, 290) with delta (0, 0)
Screenshot: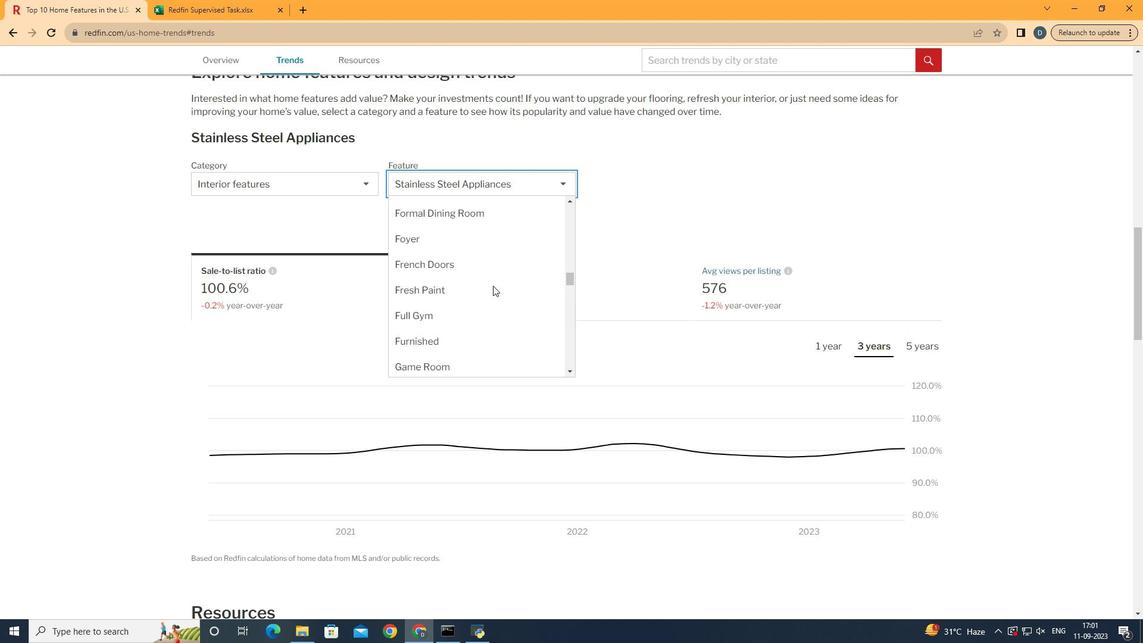 
Action: Mouse scrolled (496, 290) with delta (0, 0)
Screenshot: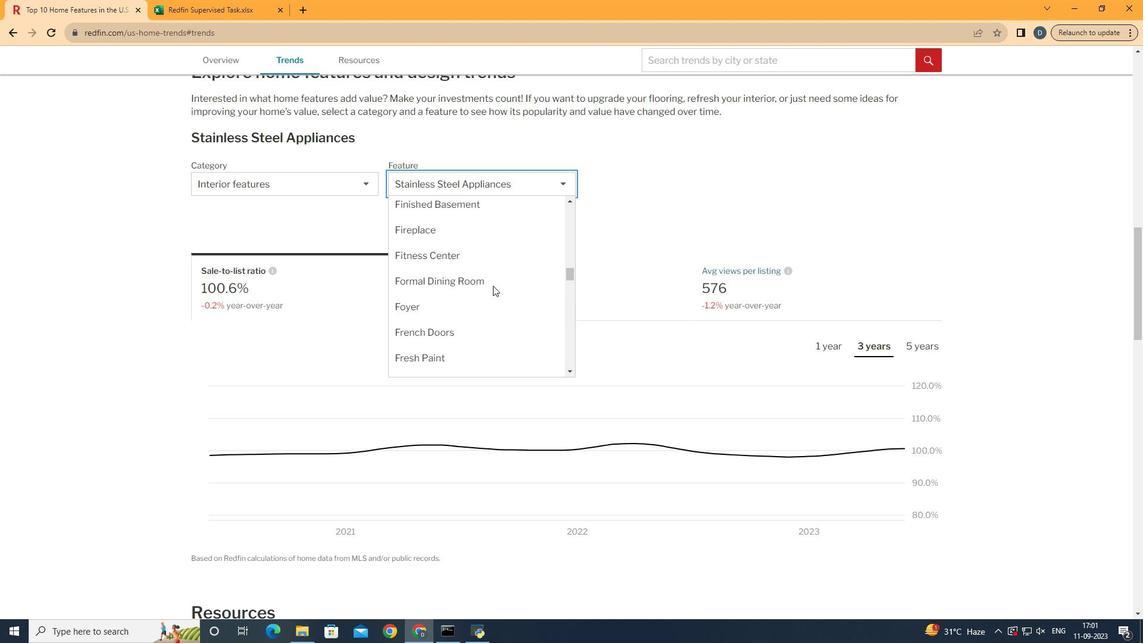 
Action: Mouse scrolled (496, 290) with delta (0, 0)
Screenshot: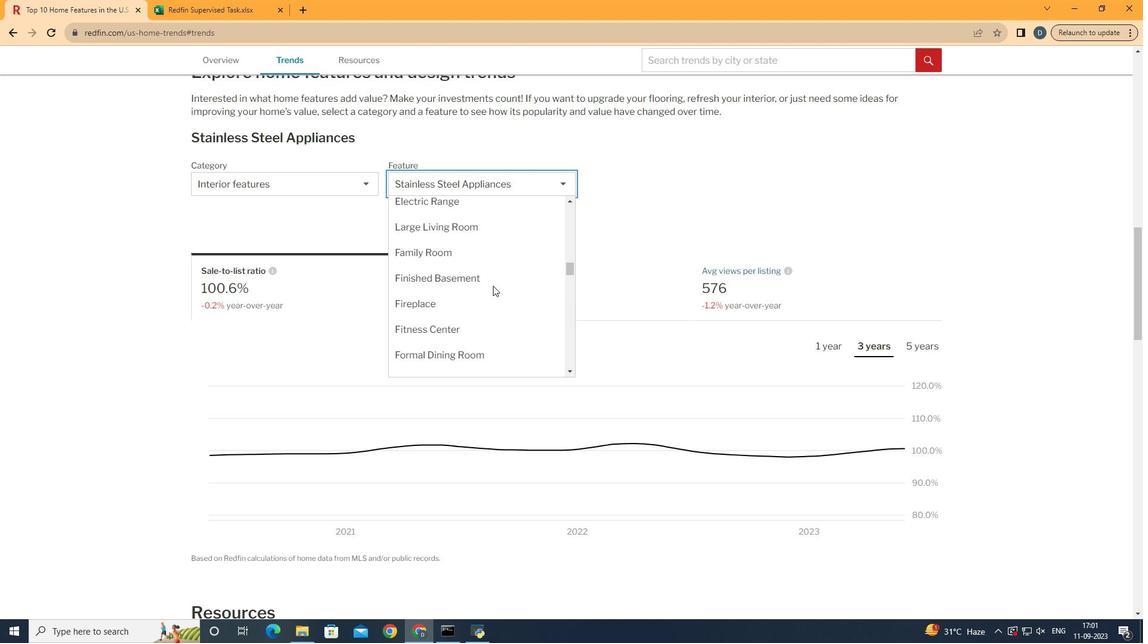 
Action: Mouse scrolled (496, 290) with delta (0, 0)
Screenshot: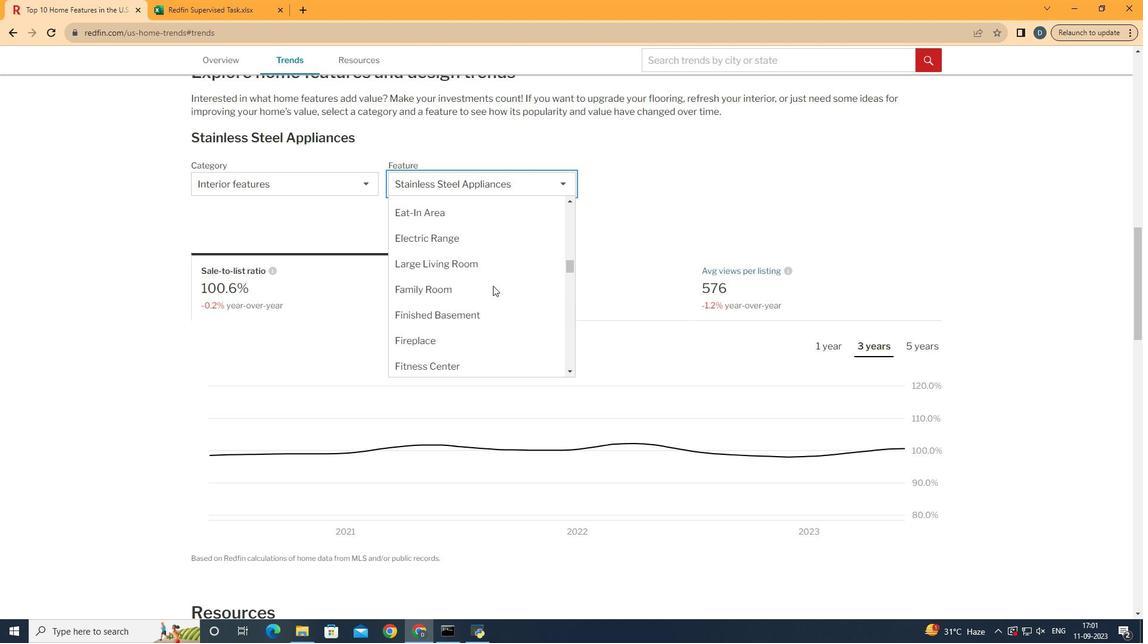 
Action: Mouse scrolled (496, 290) with delta (0, 0)
Screenshot: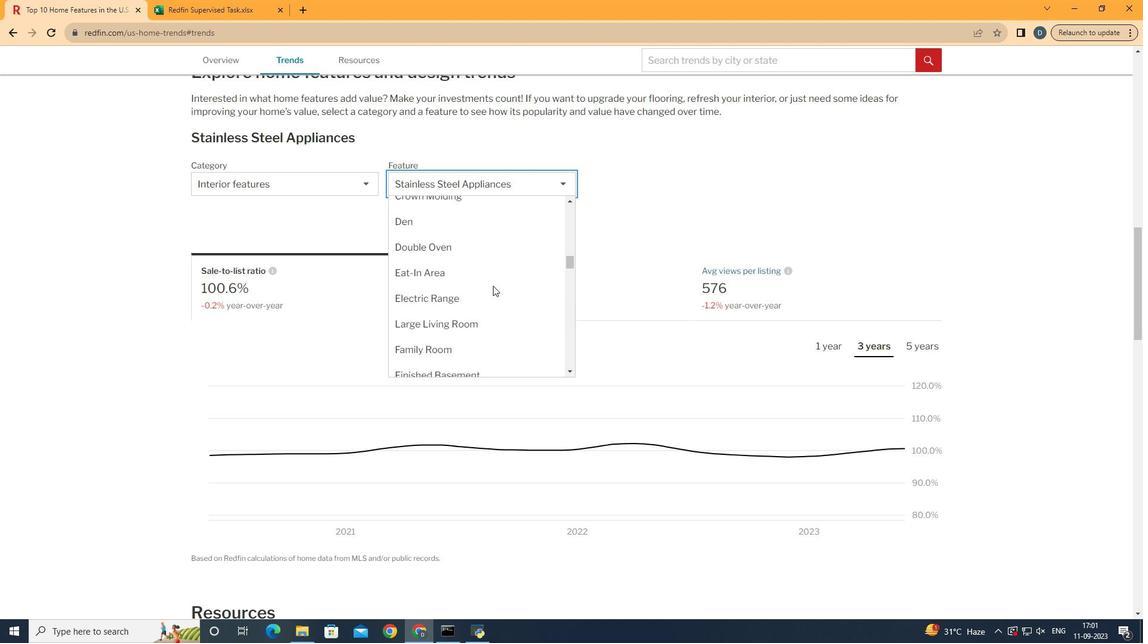 
Action: Mouse moved to (489, 343)
Screenshot: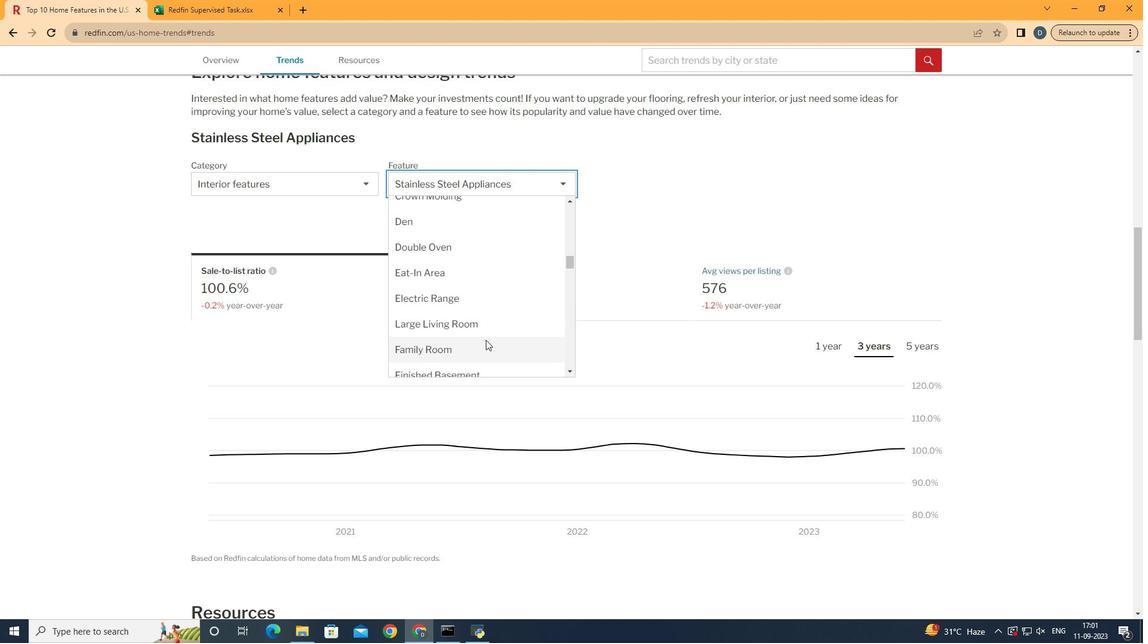 
Action: Mouse pressed left at (489, 343)
Screenshot: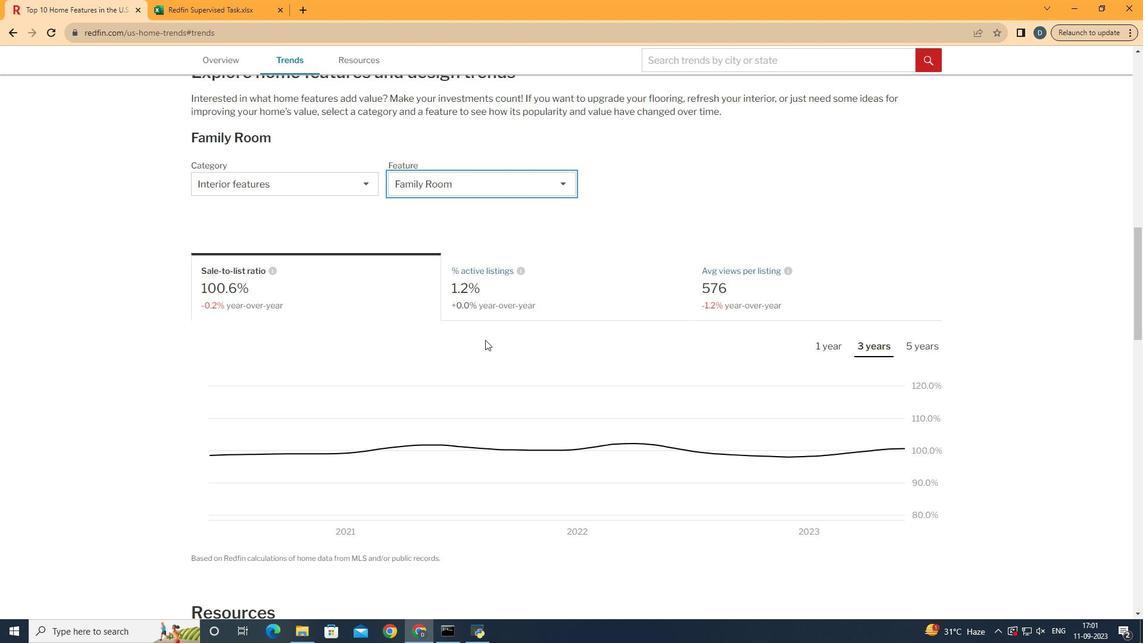 
Action: Mouse moved to (643, 214)
Screenshot: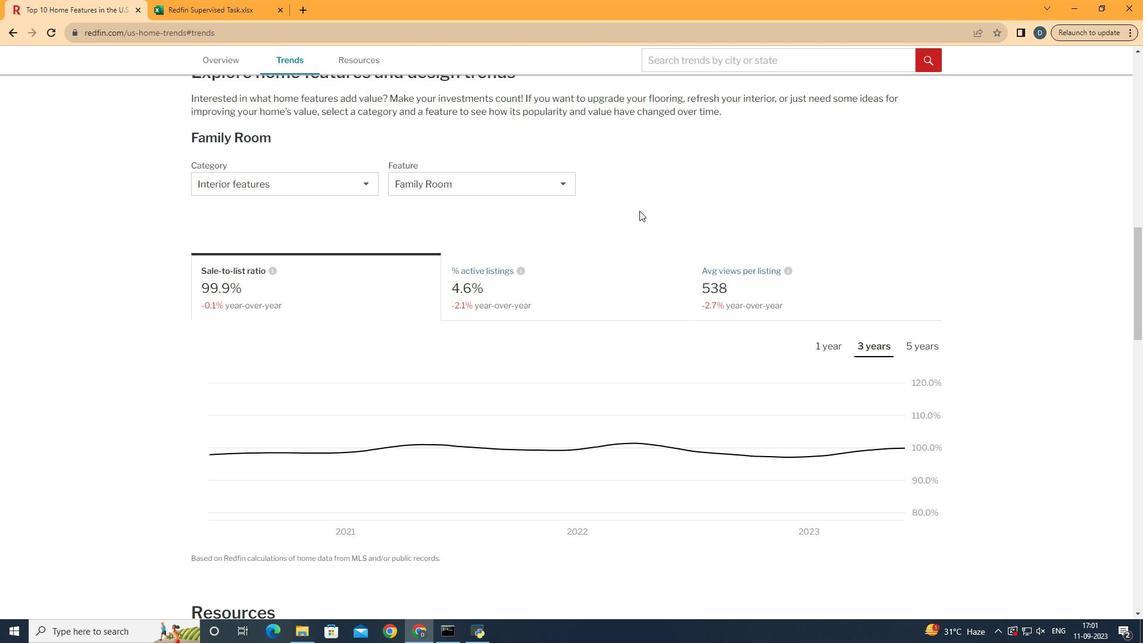 
Action: Mouse pressed left at (643, 214)
Screenshot: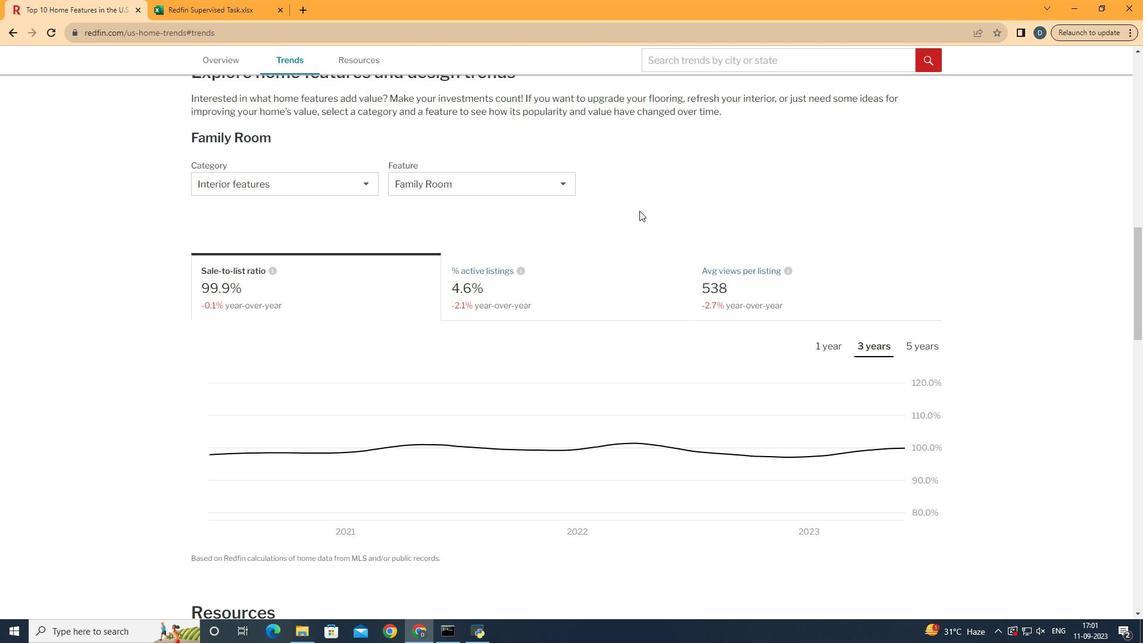 
Action: Mouse moved to (349, 288)
Screenshot: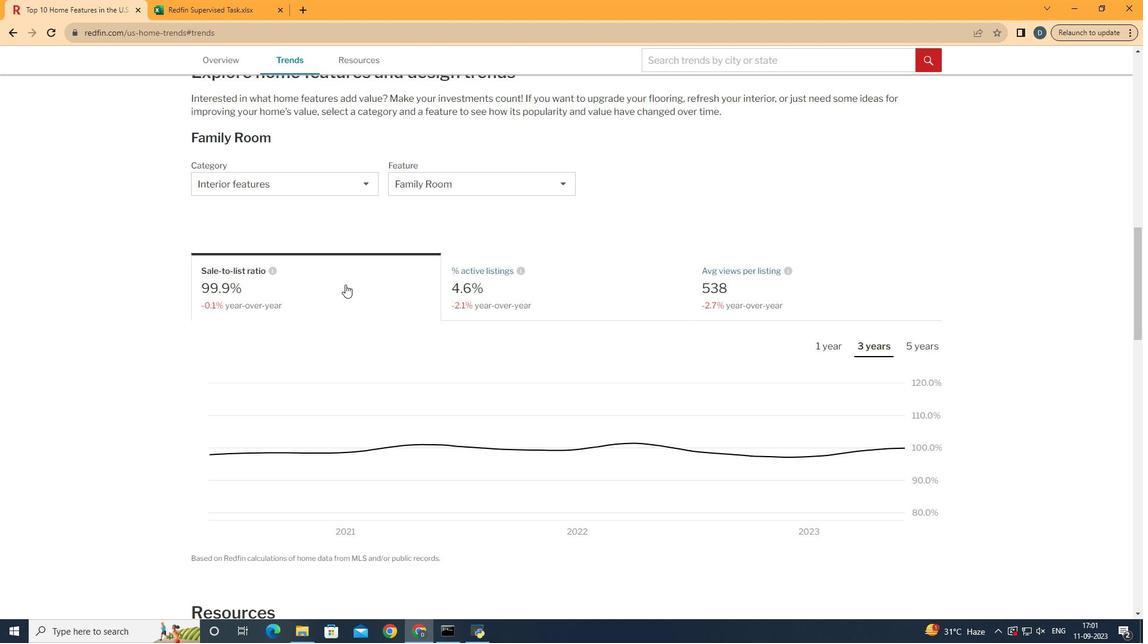 
Action: Mouse pressed left at (349, 288)
Screenshot: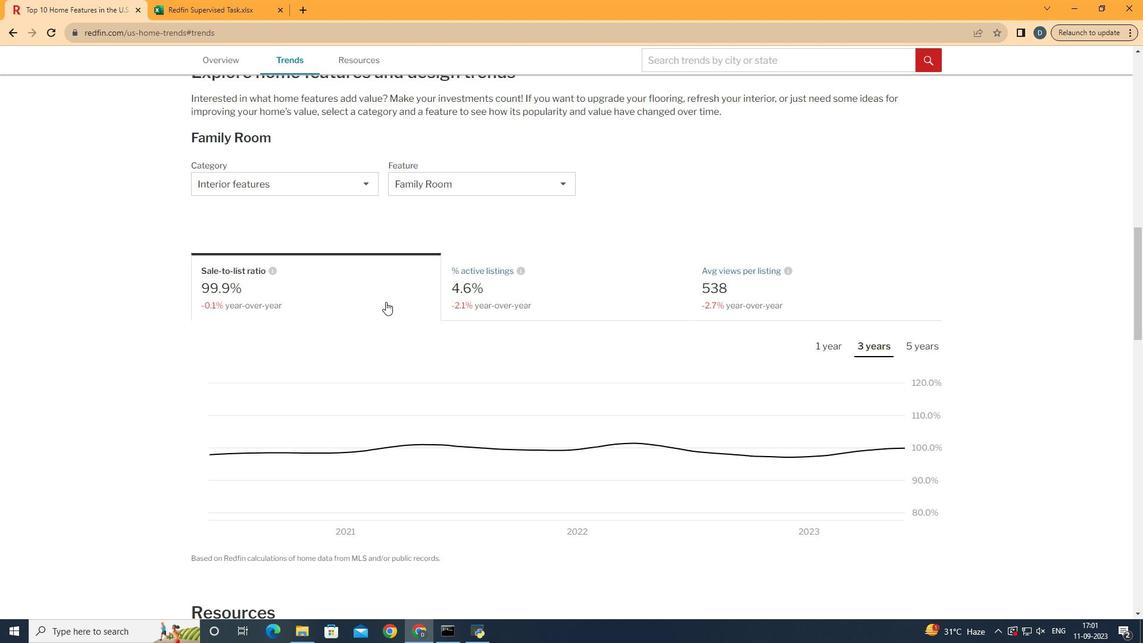
Action: Mouse moved to (886, 349)
Screenshot: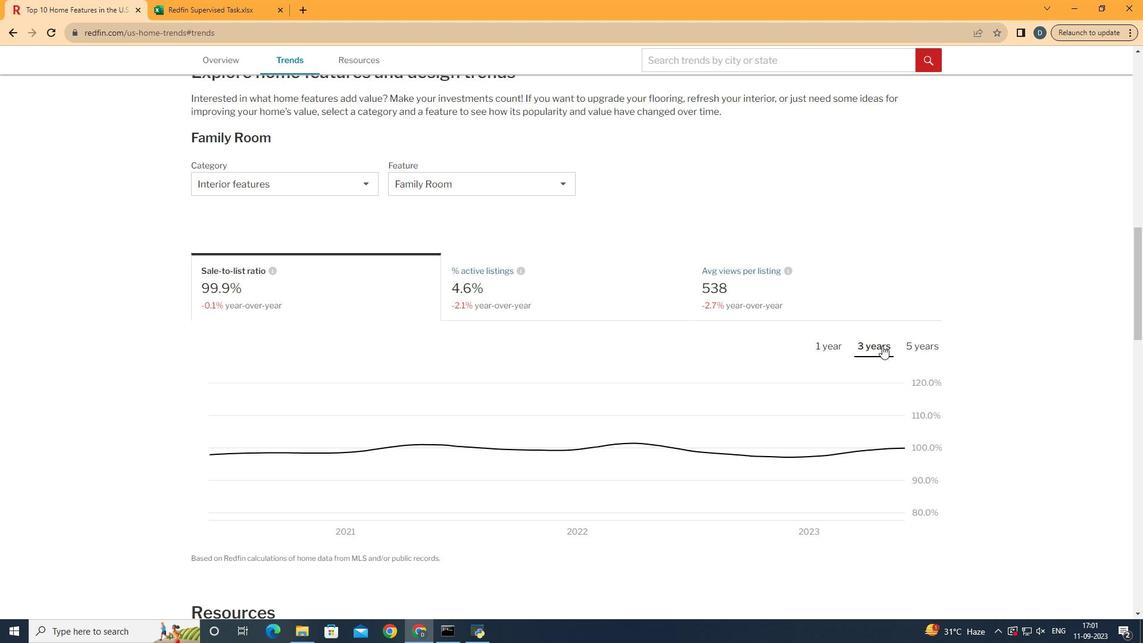 
Action: Mouse pressed left at (886, 349)
Screenshot: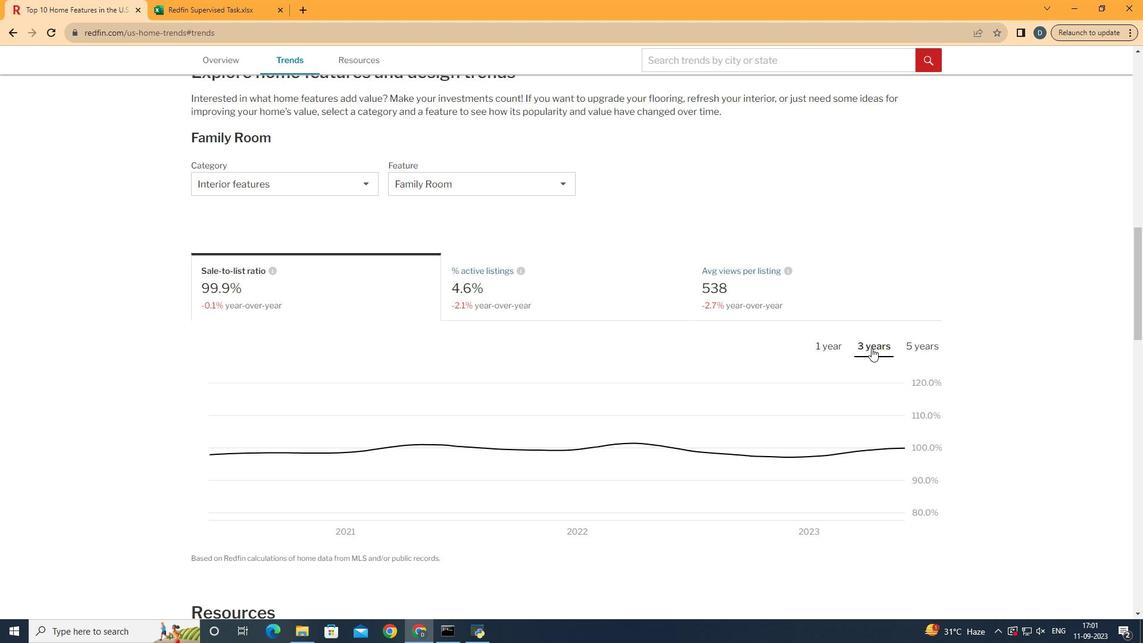 
Action: Mouse moved to (903, 480)
Screenshot: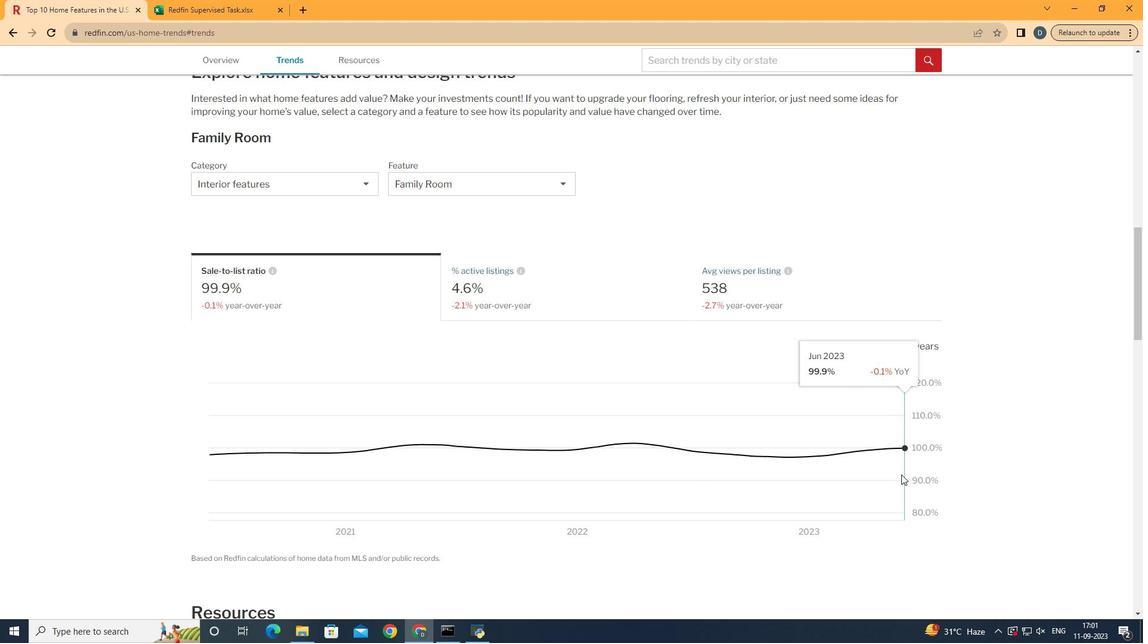 
